 Task: Find connections with filter location Chimichagua with filter topic #workwith filter profile language French with filter current company Royal Cyber Inc. with filter school Raj Kumar Goel Institute of Technology, Ghaziabad with filter industry Investment Banking with filter service category Training with filter keywords title Columnist
Action: Mouse moved to (519, 73)
Screenshot: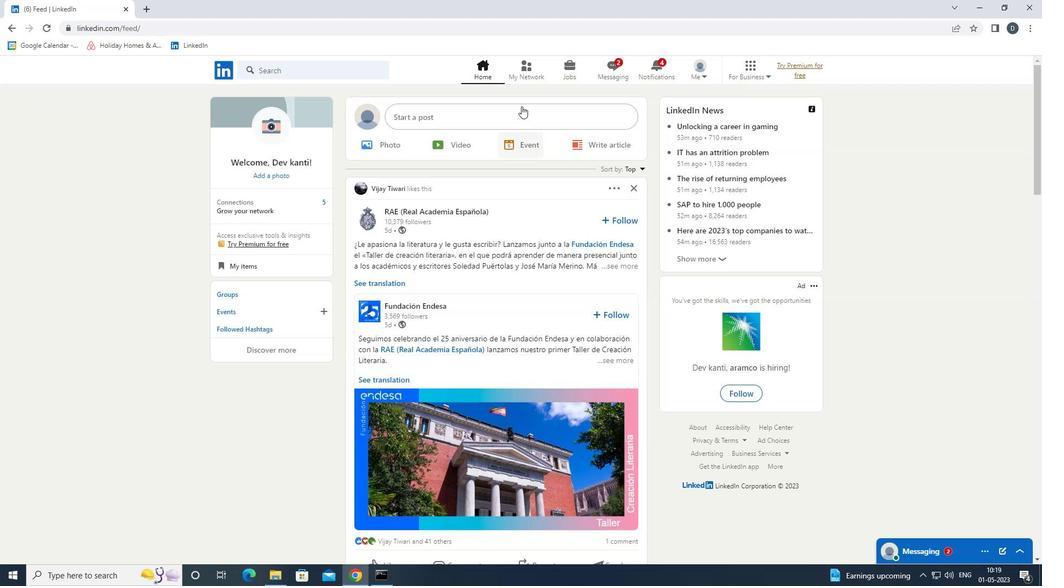 
Action: Mouse pressed left at (519, 73)
Screenshot: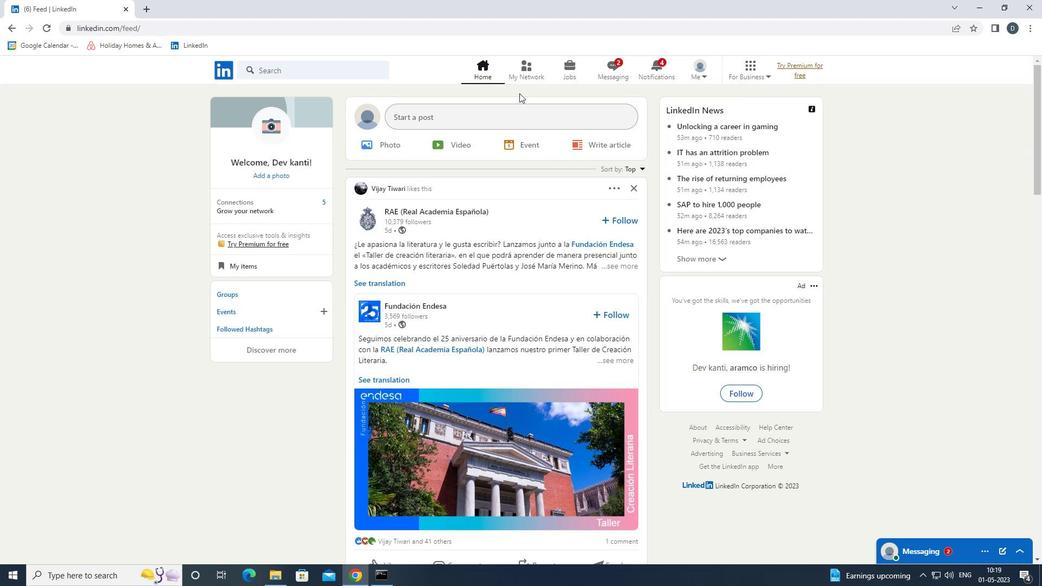 
Action: Mouse moved to (357, 123)
Screenshot: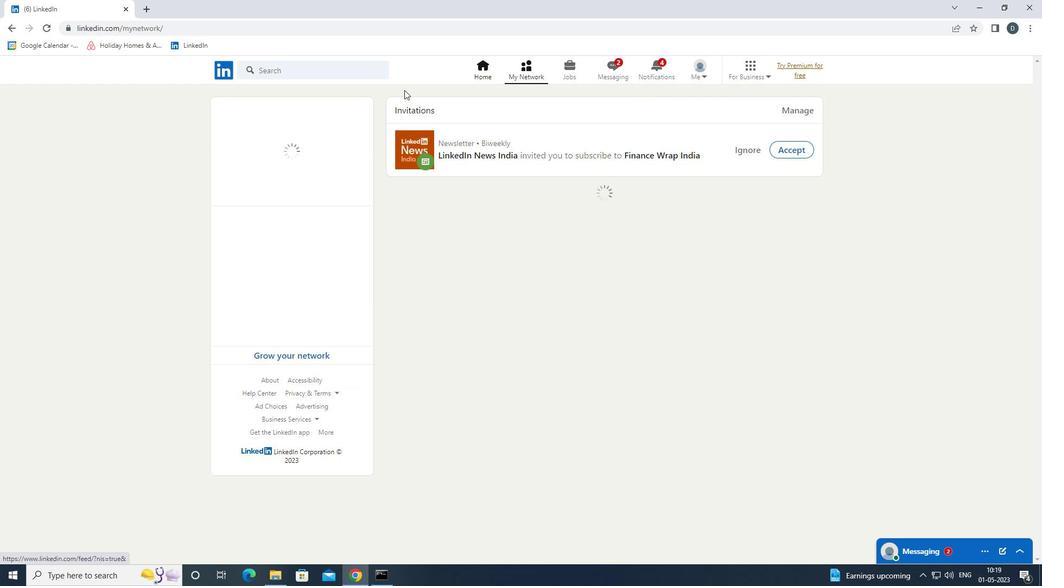
Action: Mouse pressed left at (357, 123)
Screenshot: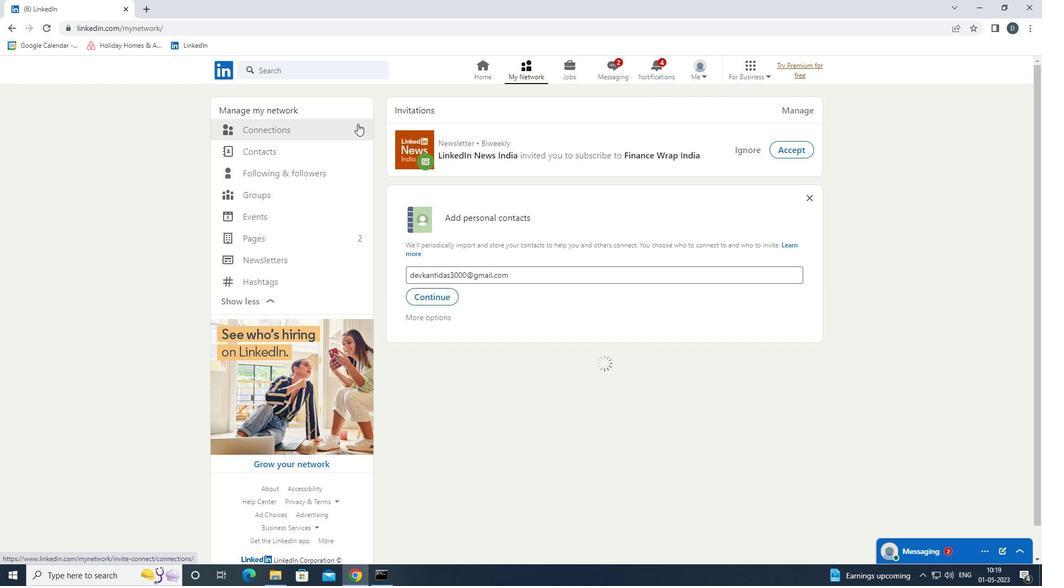 
Action: Mouse moved to (624, 129)
Screenshot: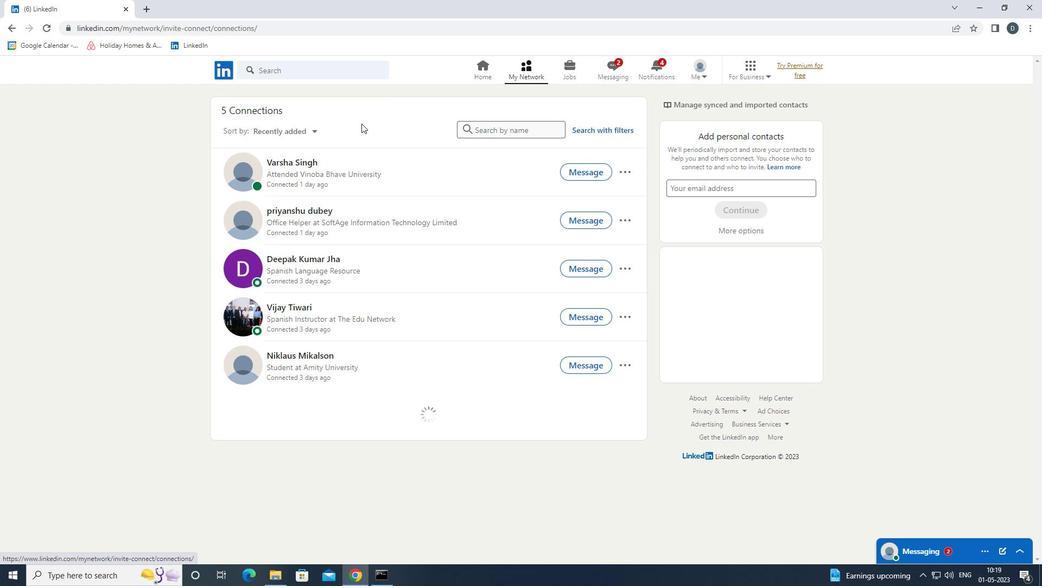 
Action: Mouse pressed left at (624, 129)
Screenshot: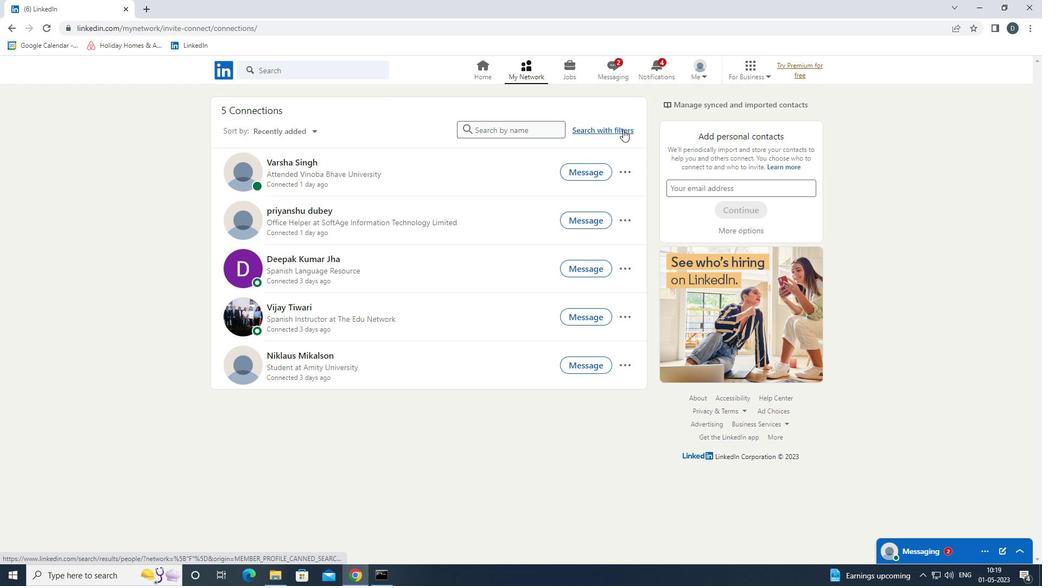 
Action: Mouse moved to (565, 102)
Screenshot: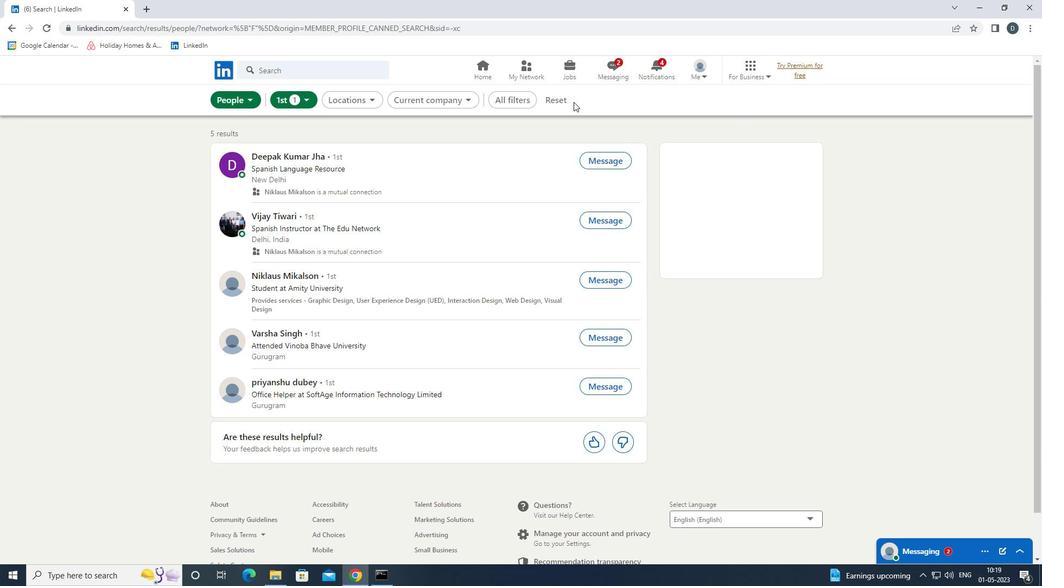 
Action: Mouse pressed left at (565, 102)
Screenshot: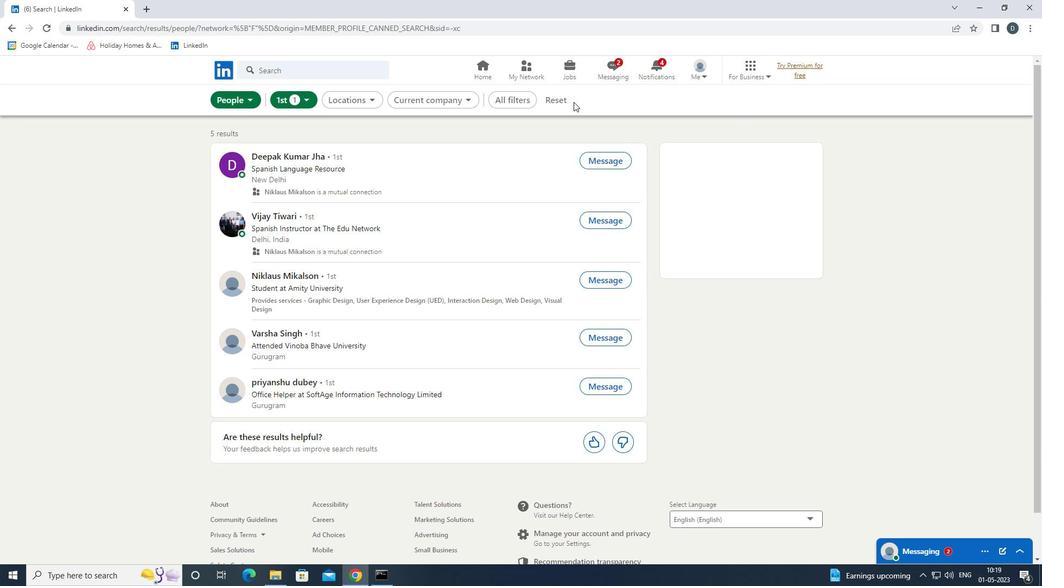 
Action: Mouse moved to (535, 96)
Screenshot: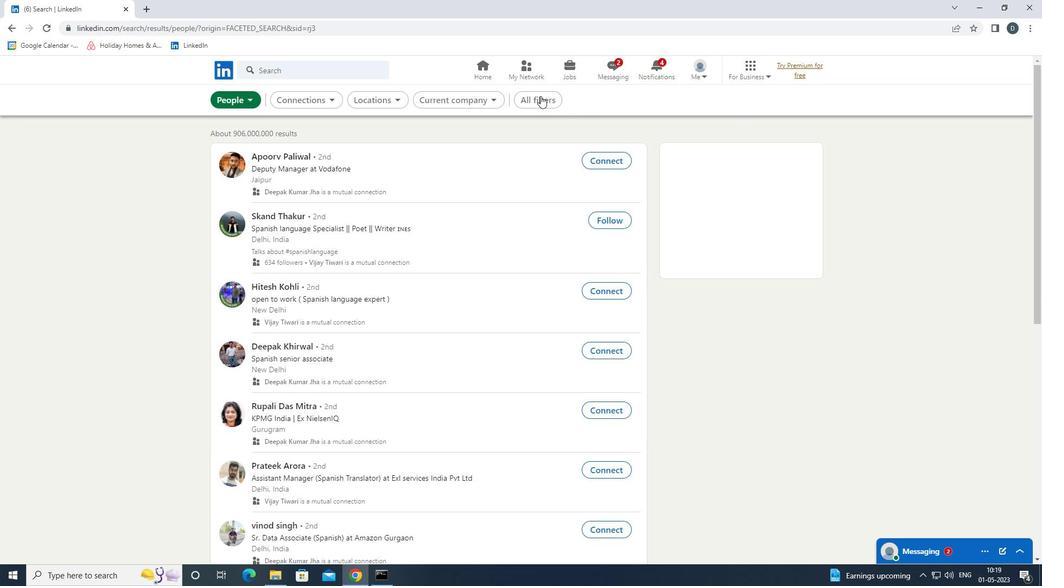 
Action: Mouse pressed left at (535, 96)
Screenshot: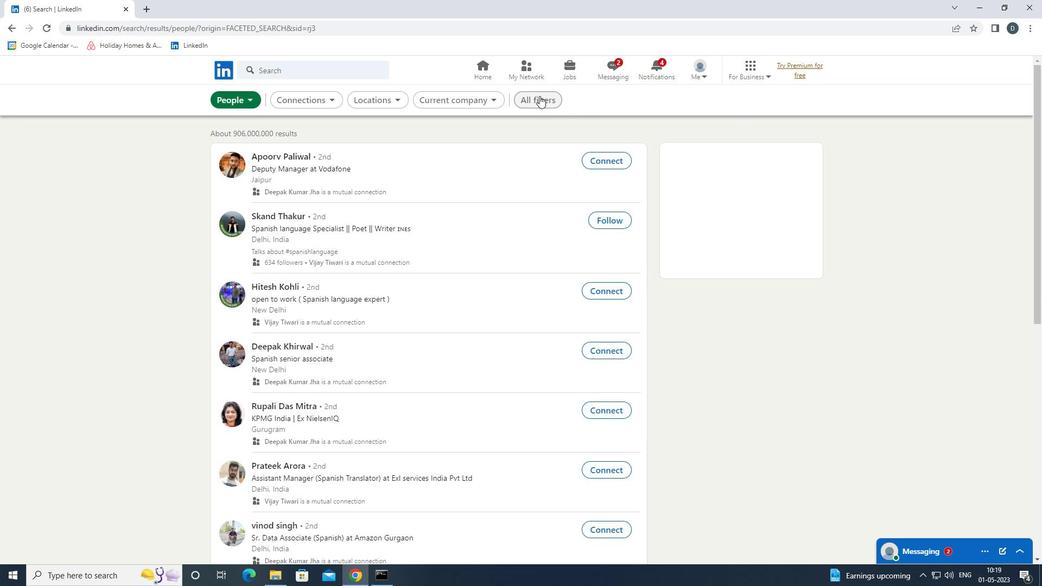 
Action: Mouse moved to (909, 293)
Screenshot: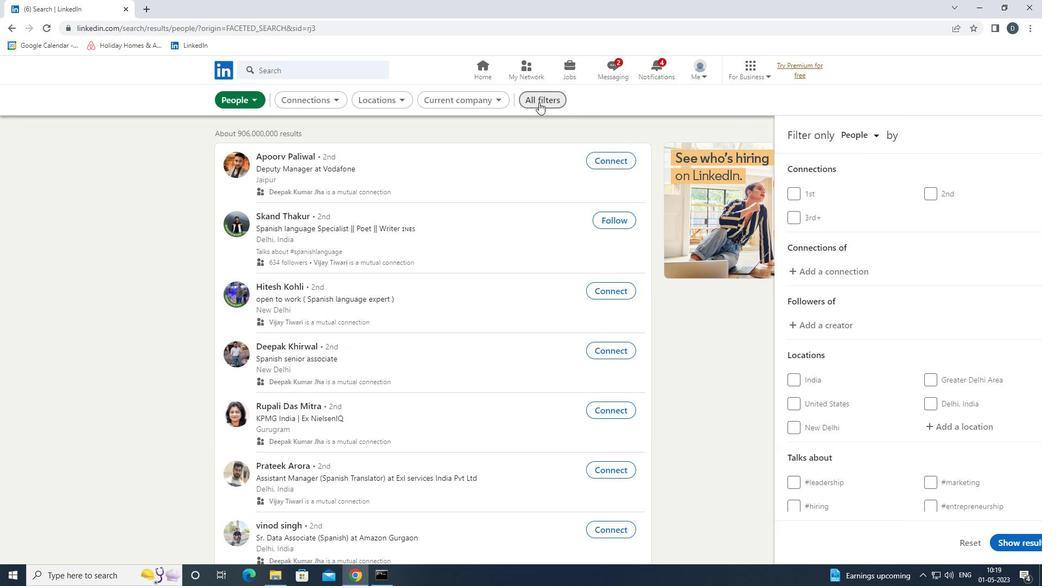 
Action: Mouse scrolled (909, 292) with delta (0, 0)
Screenshot: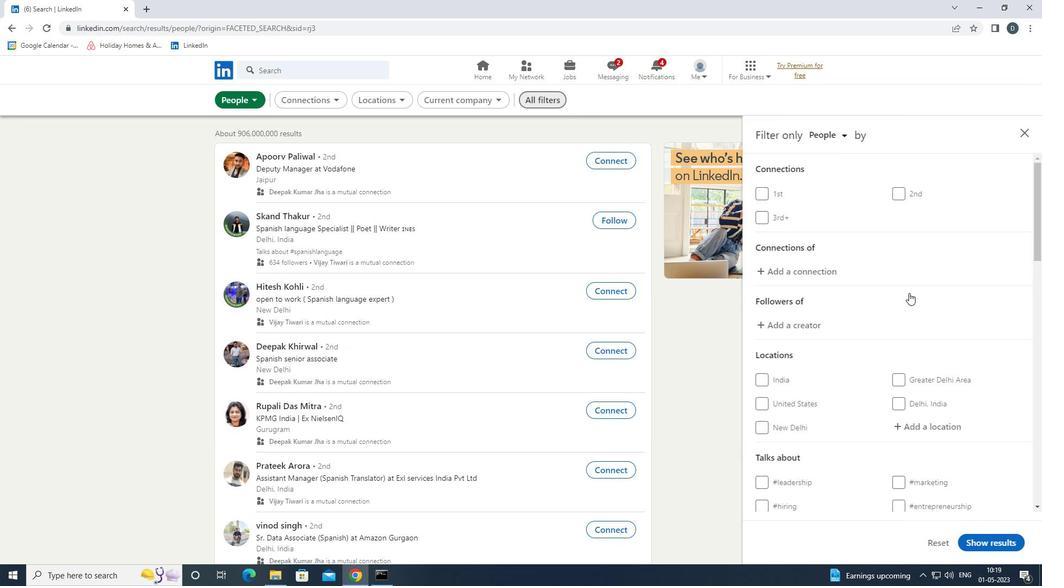 
Action: Mouse scrolled (909, 292) with delta (0, 0)
Screenshot: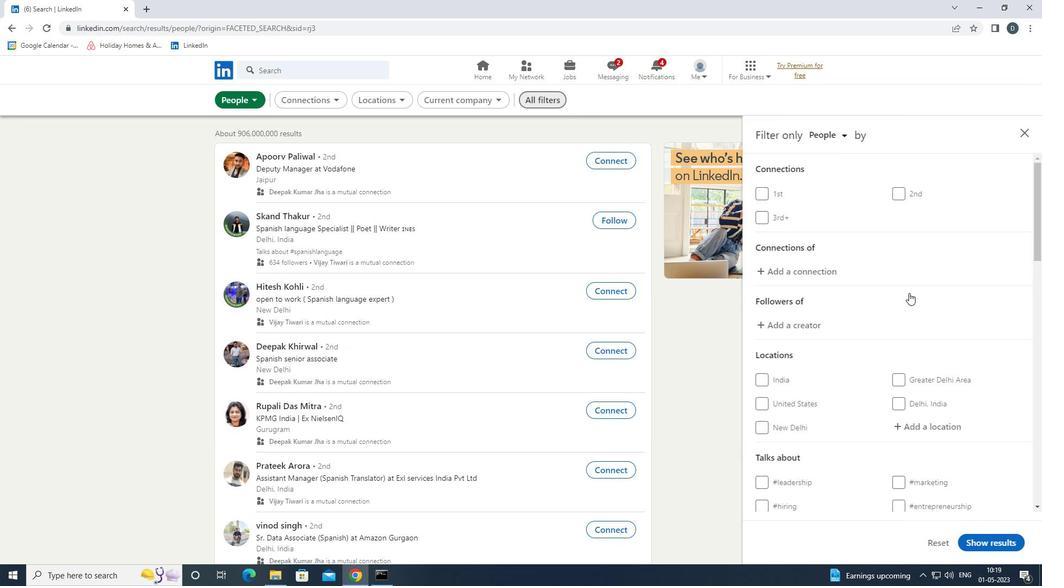 
Action: Mouse scrolled (909, 292) with delta (0, 0)
Screenshot: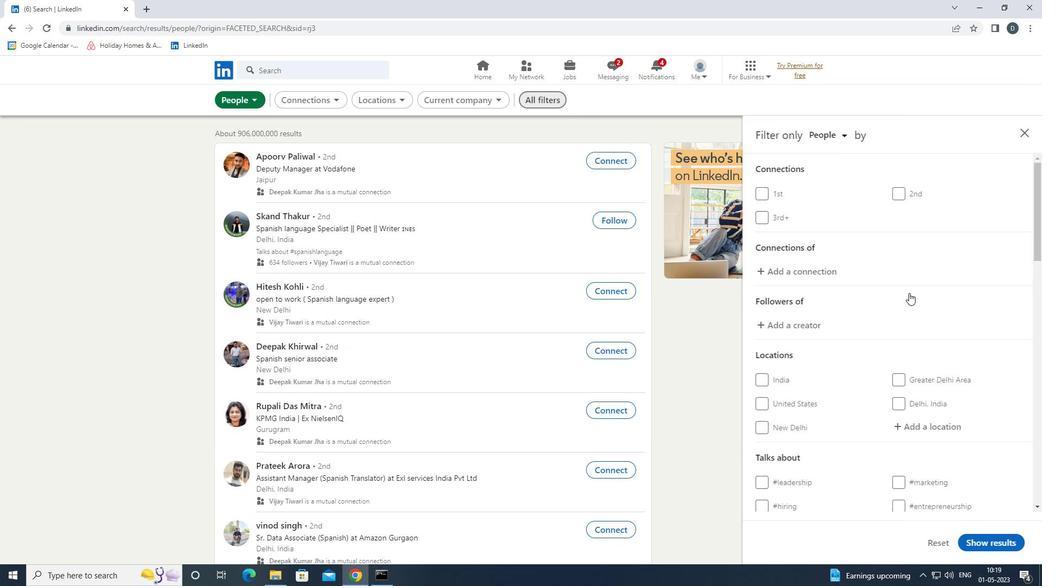 
Action: Mouse moved to (923, 267)
Screenshot: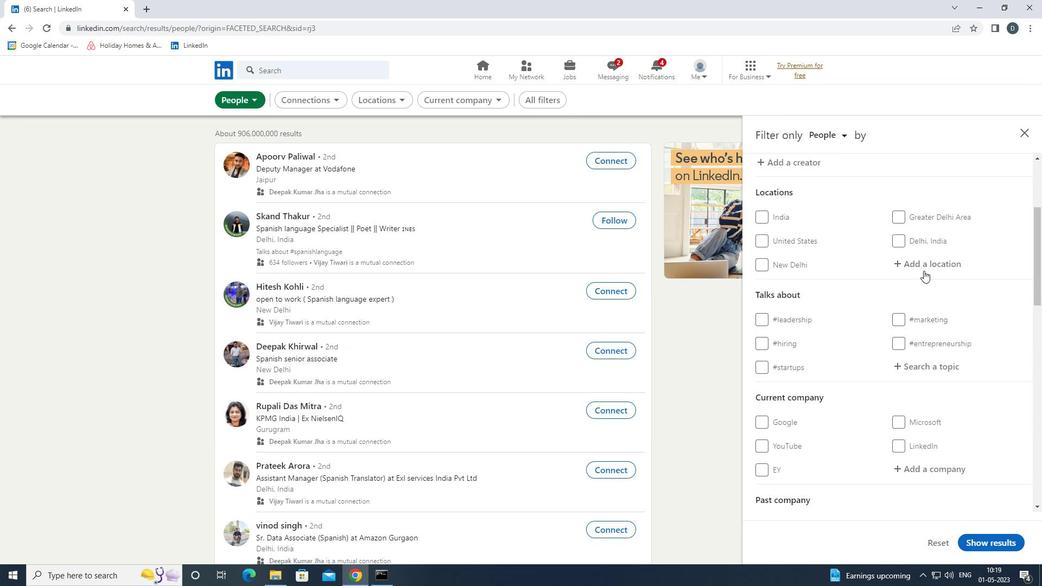 
Action: Mouse pressed left at (923, 267)
Screenshot: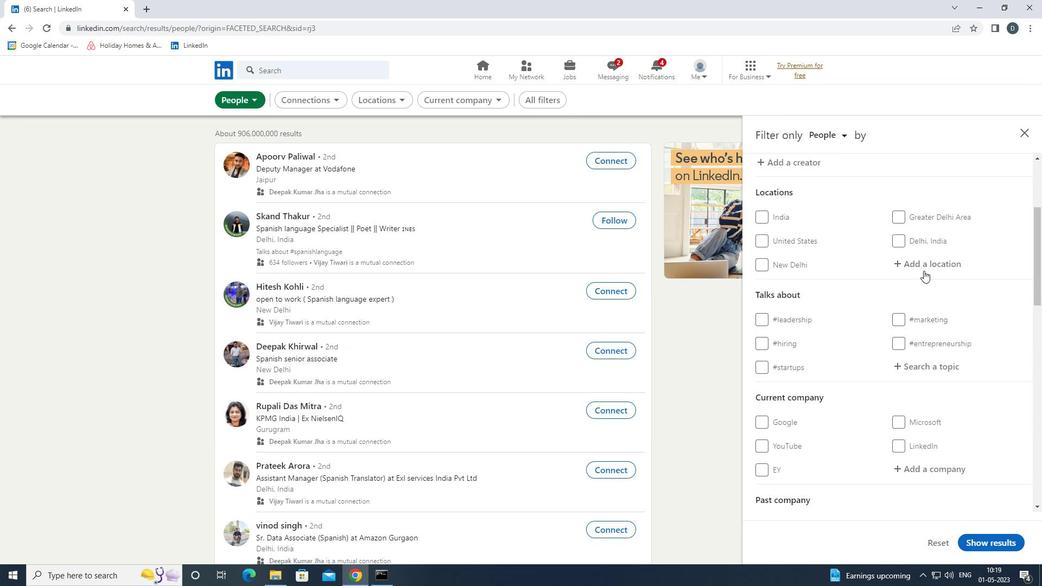 
Action: Key pressed <Key.shift>CHIMICHAG<Key.down><Key.enter>
Screenshot: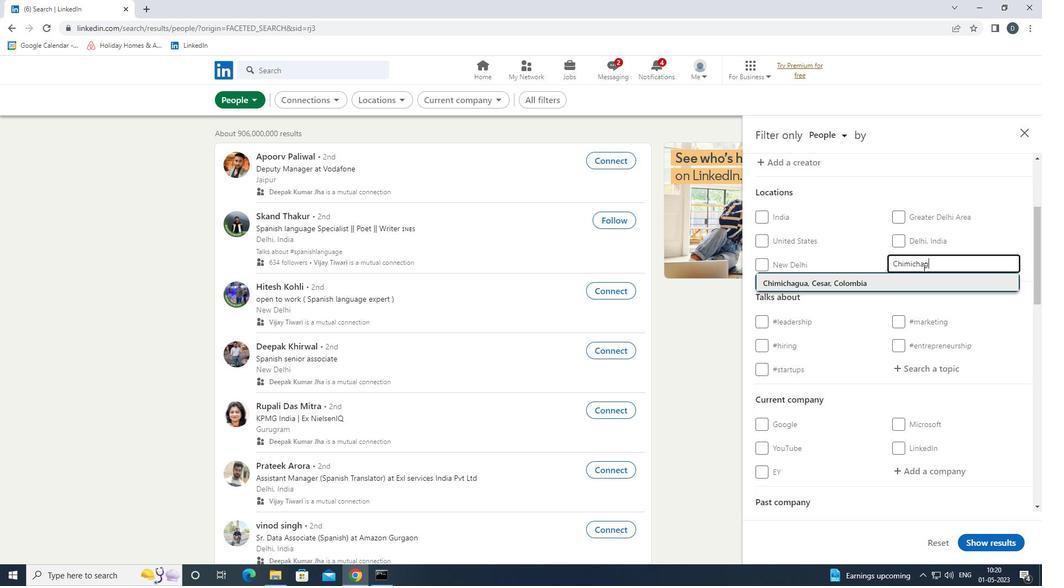 
Action: Mouse moved to (928, 271)
Screenshot: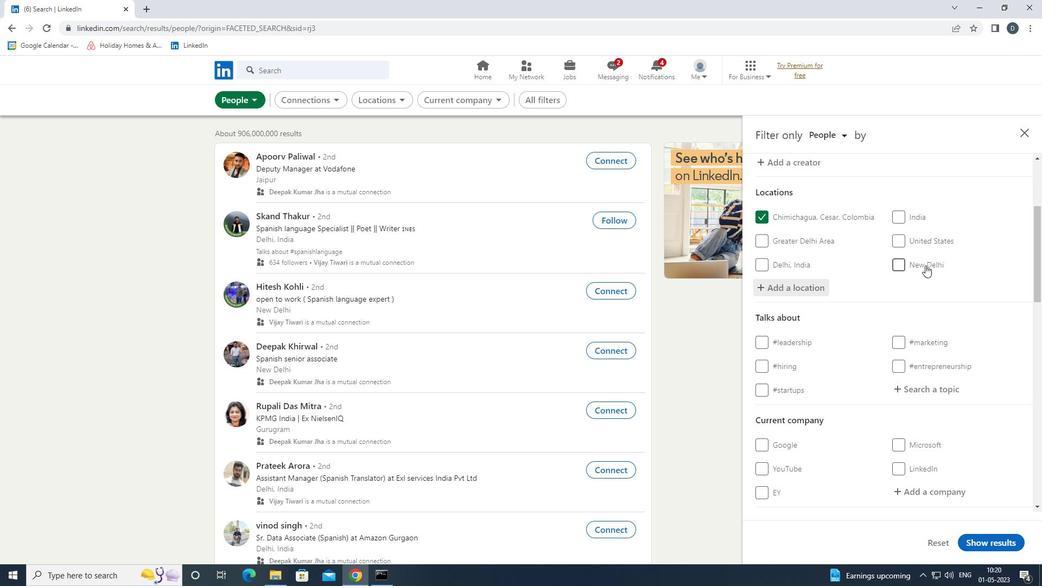 
Action: Mouse scrolled (928, 270) with delta (0, 0)
Screenshot: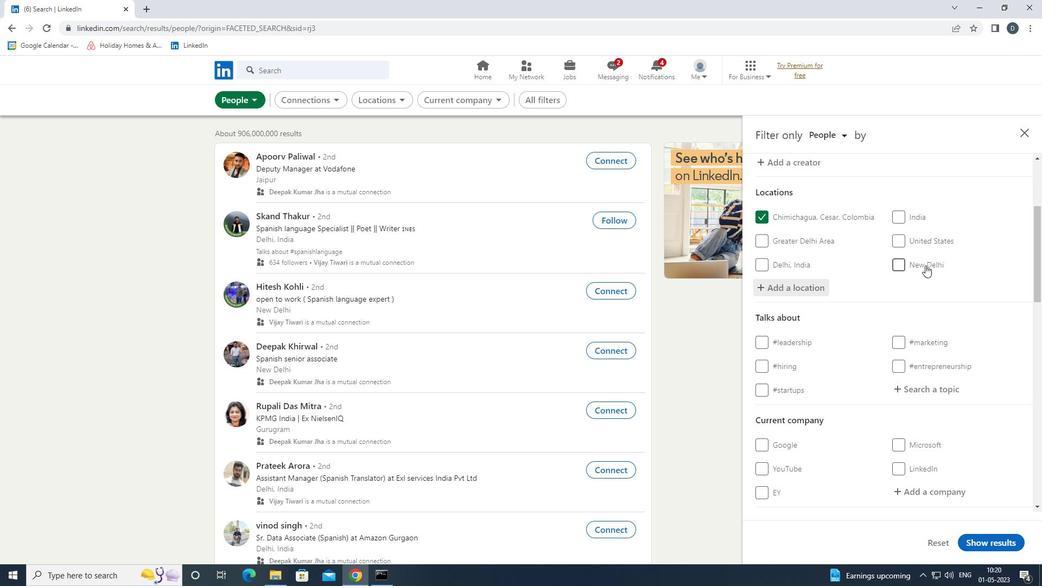 
Action: Mouse moved to (929, 271)
Screenshot: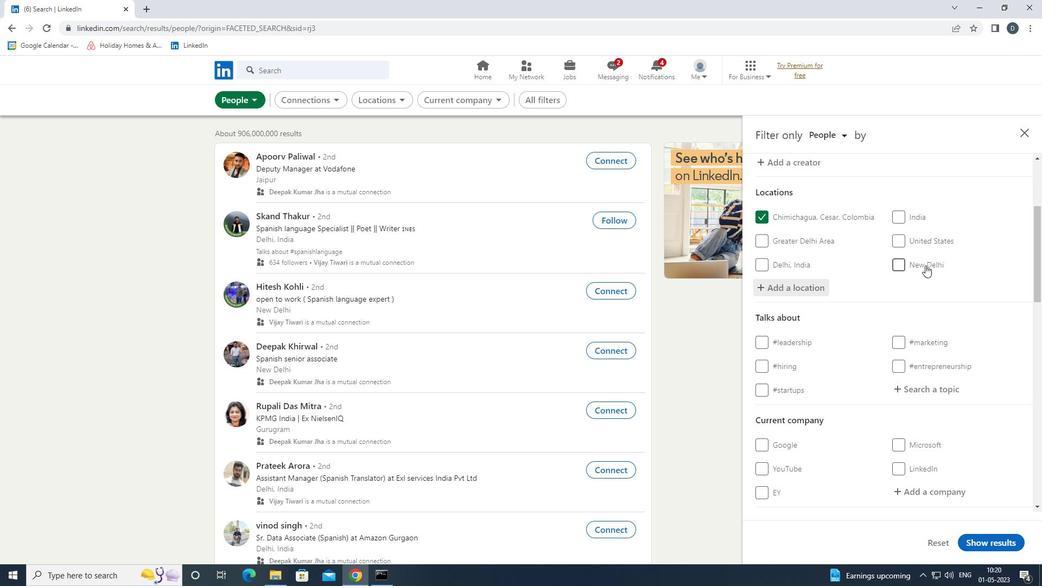 
Action: Mouse scrolled (929, 271) with delta (0, 0)
Screenshot: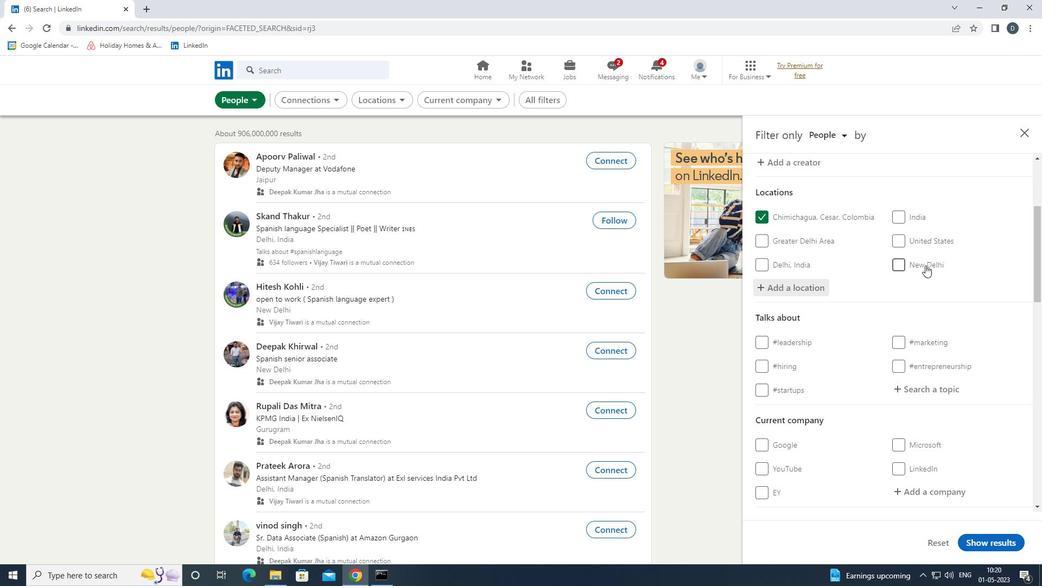 
Action: Mouse moved to (934, 288)
Screenshot: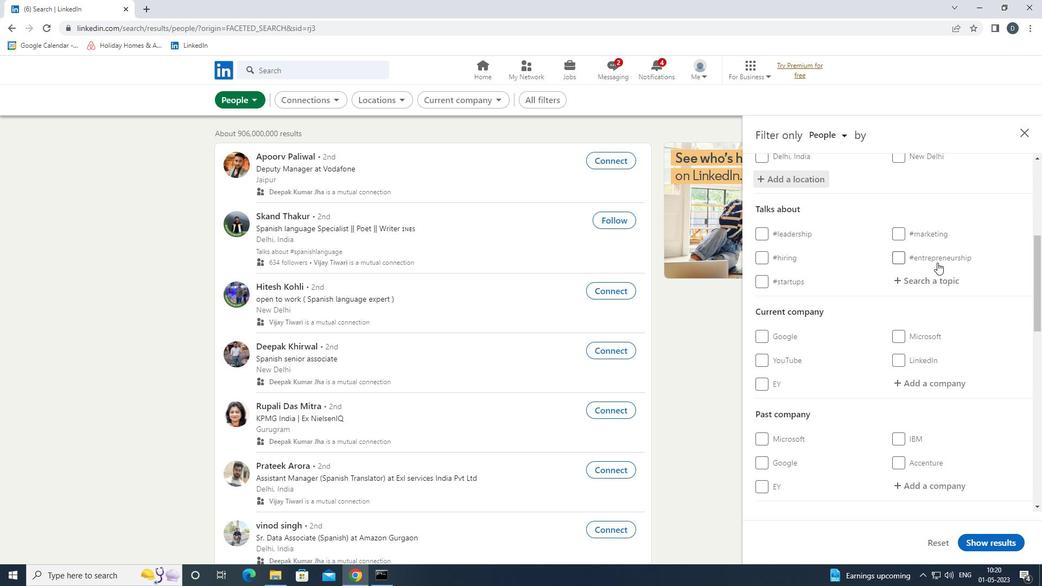 
Action: Mouse pressed left at (934, 288)
Screenshot: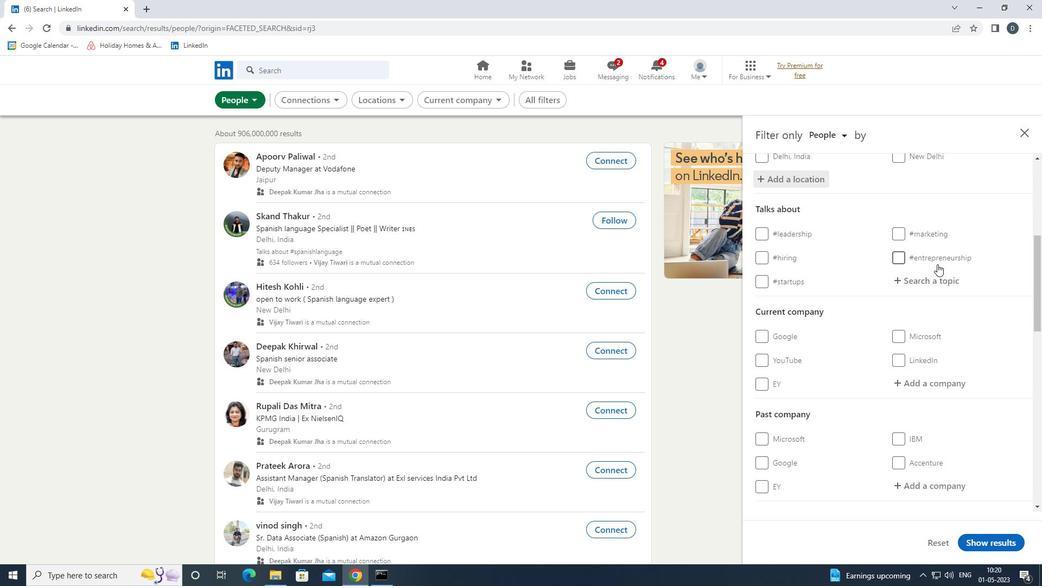 
Action: Mouse moved to (928, 288)
Screenshot: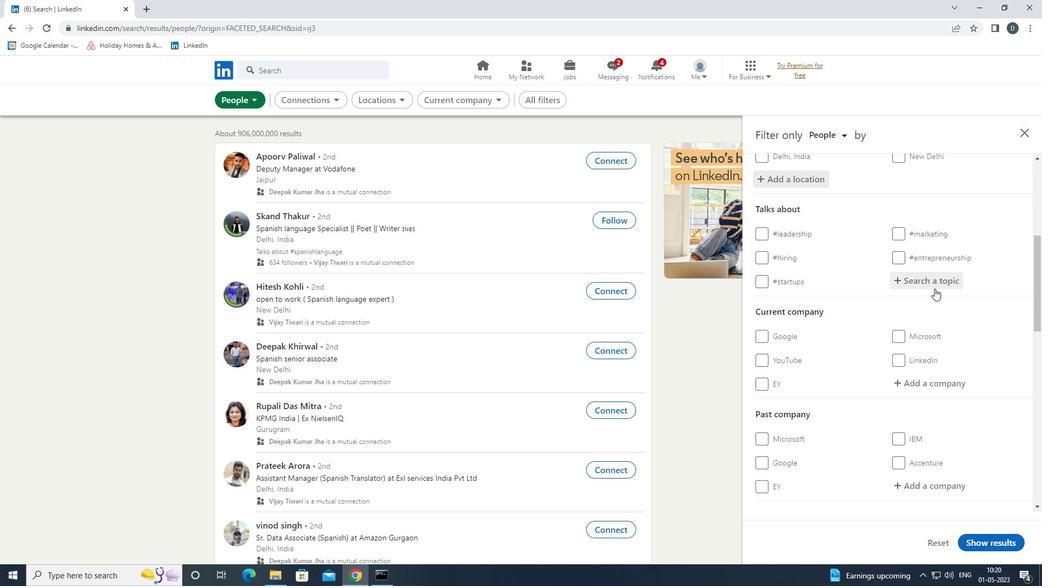 
Action: Key pressed <Key.shift><Key.shift><Key.shift>#WORK
Screenshot: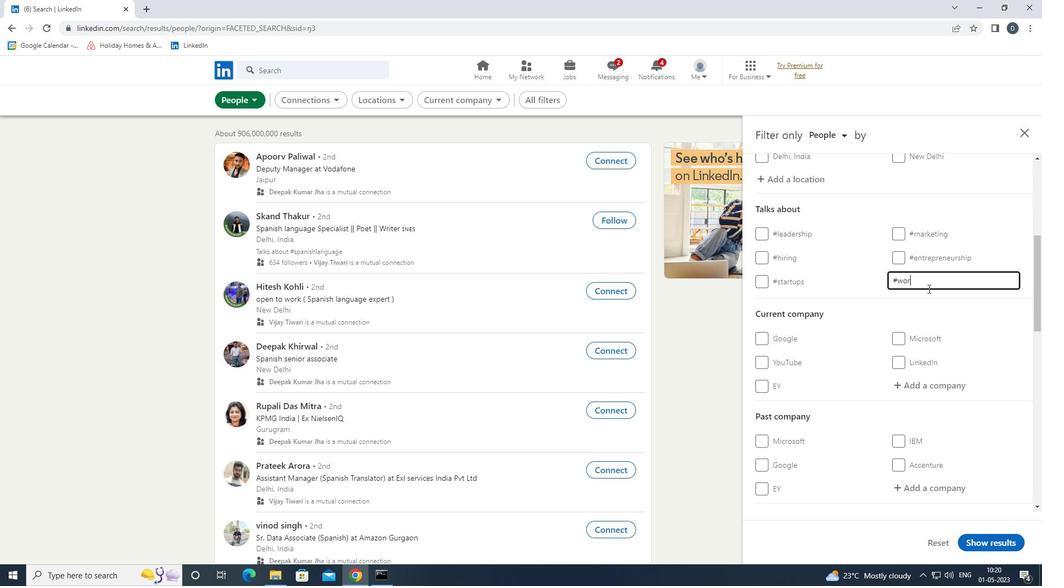 
Action: Mouse moved to (942, 273)
Screenshot: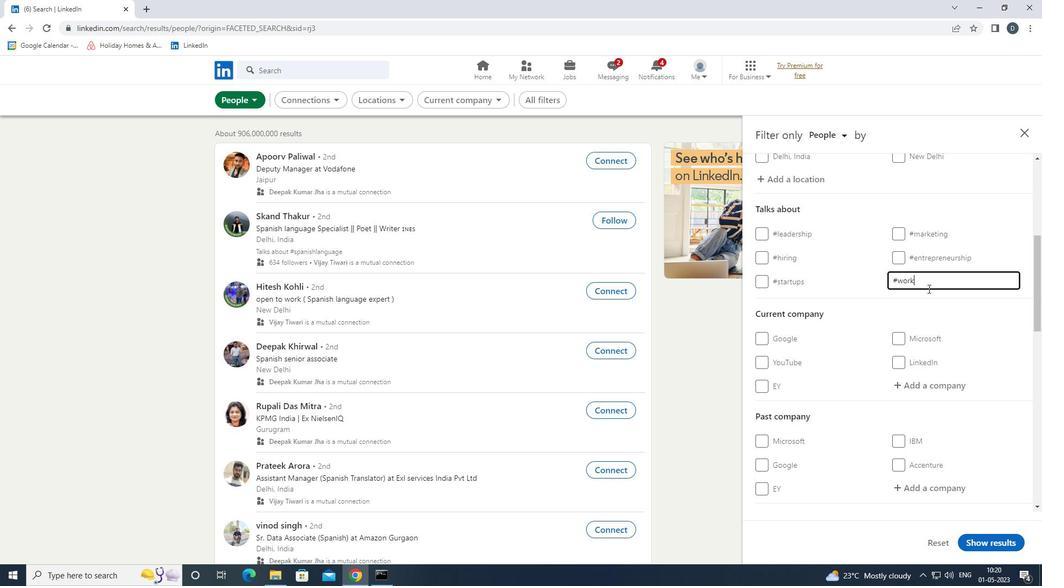 
Action: Mouse scrolled (942, 273) with delta (0, 0)
Screenshot: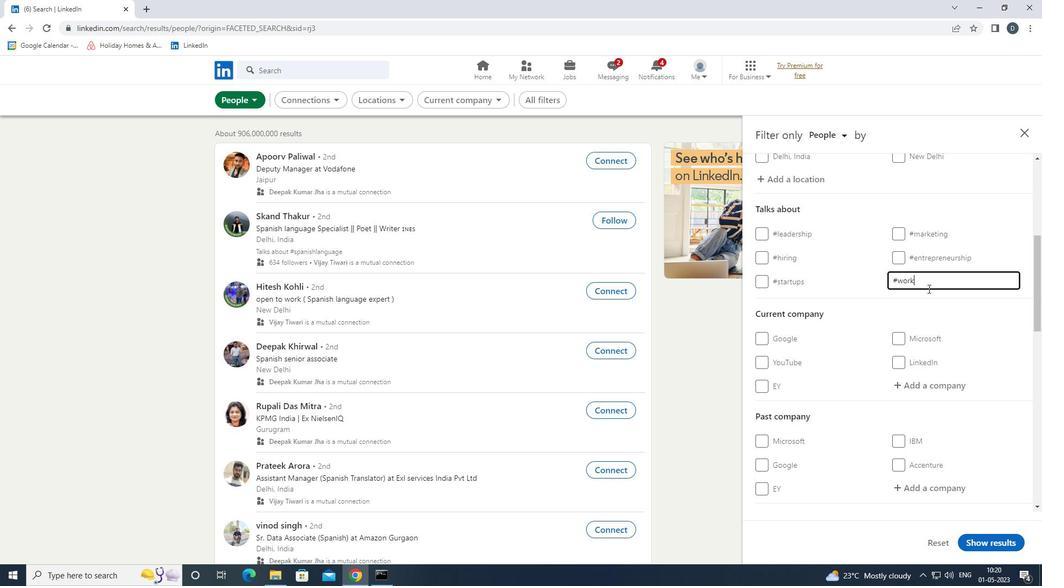 
Action: Mouse moved to (943, 273)
Screenshot: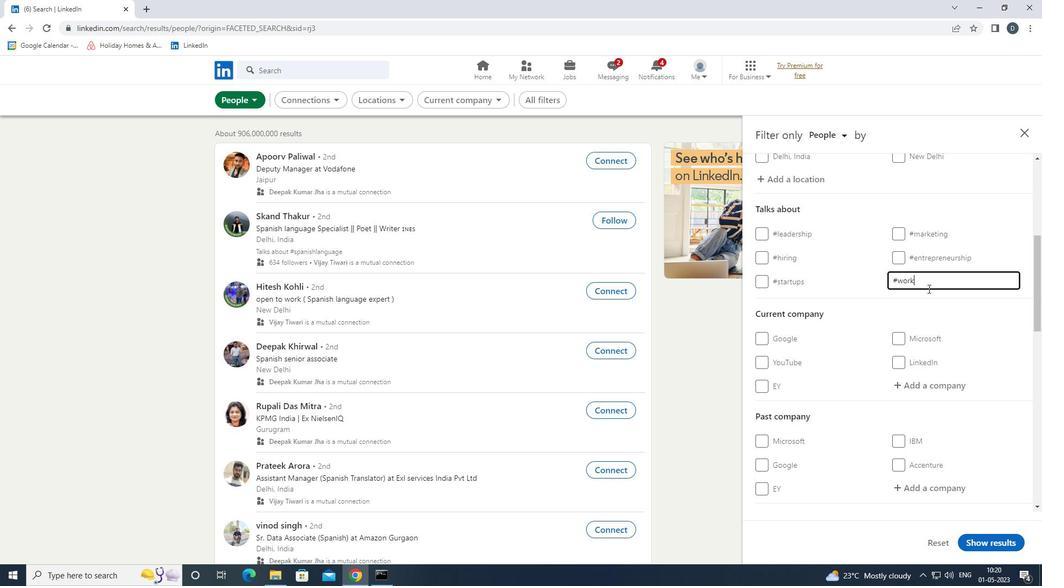 
Action: Mouse scrolled (943, 273) with delta (0, 0)
Screenshot: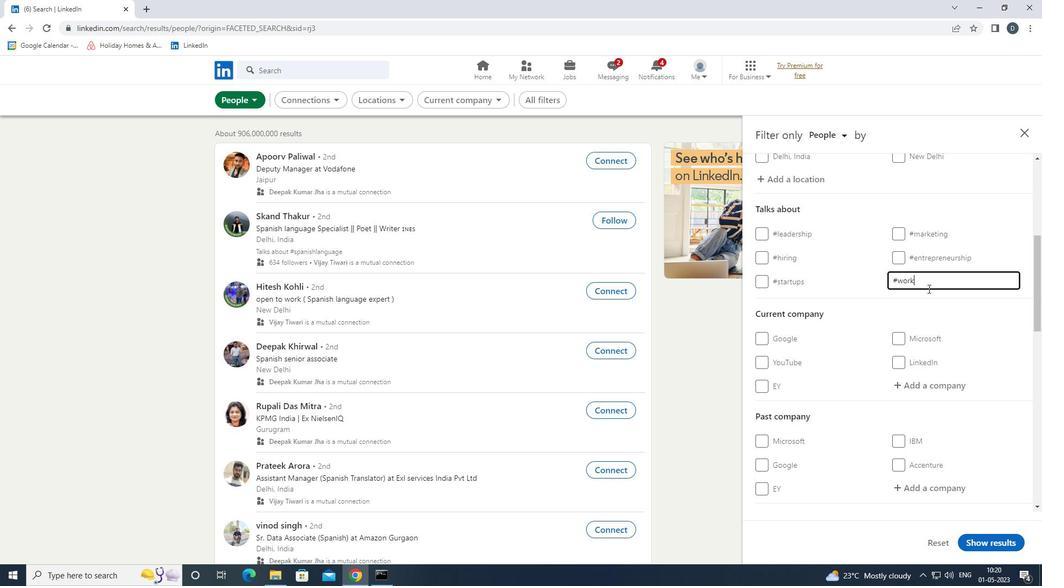 
Action: Mouse scrolled (943, 273) with delta (0, 0)
Screenshot: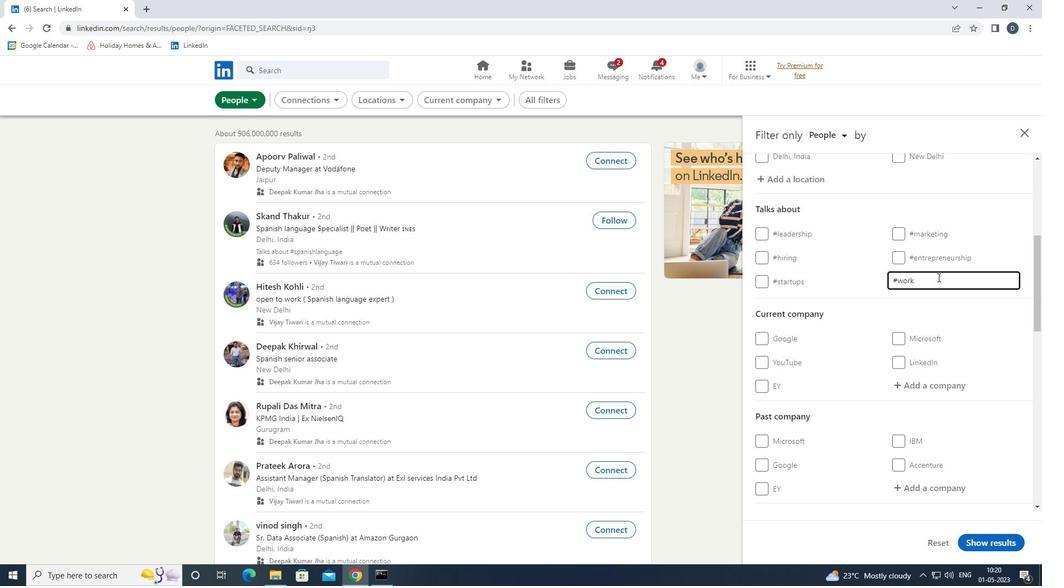
Action: Mouse scrolled (943, 273) with delta (0, 0)
Screenshot: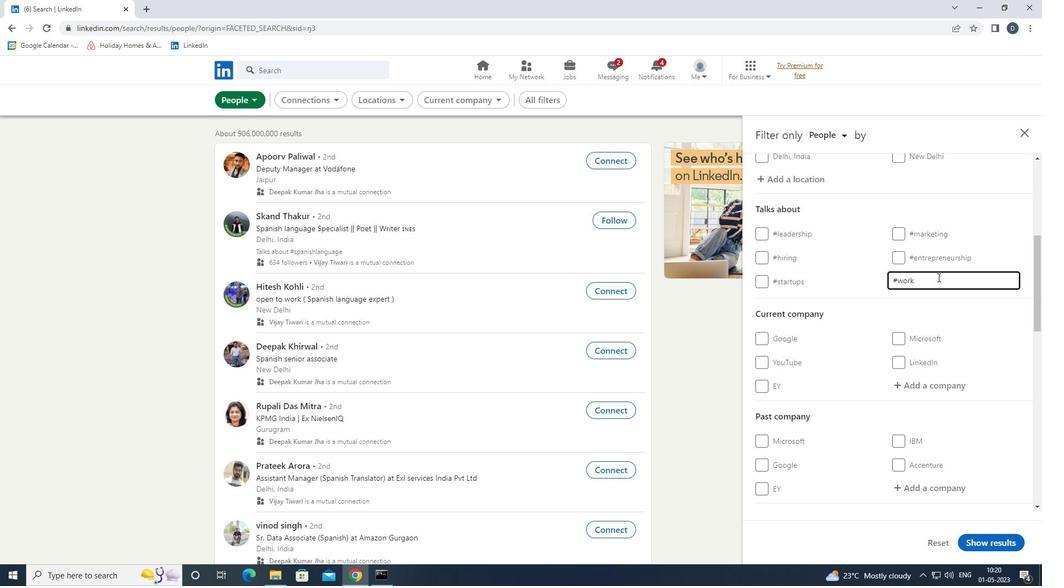 
Action: Mouse scrolled (943, 273) with delta (0, 0)
Screenshot: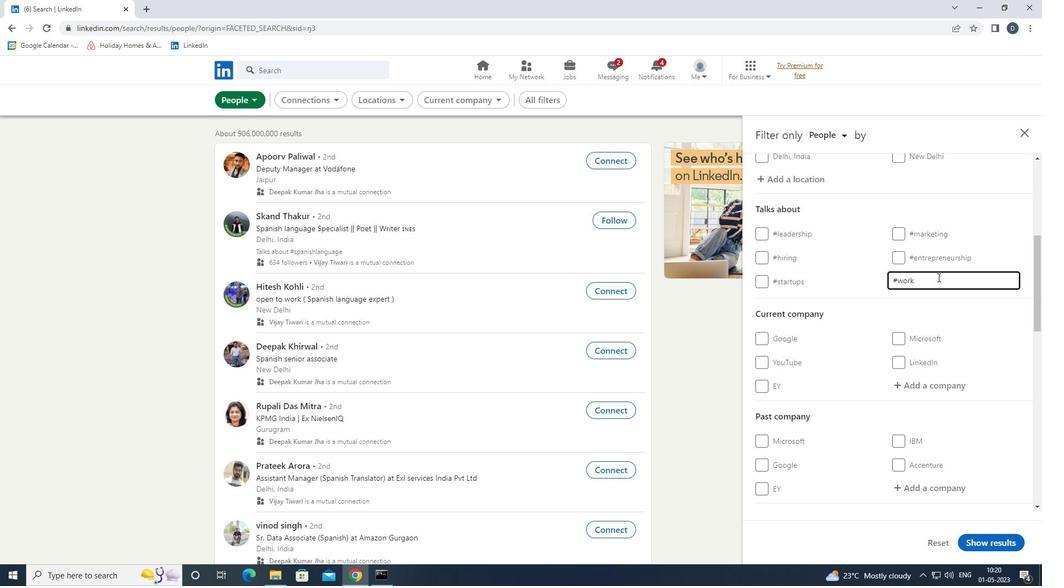 
Action: Mouse scrolled (943, 273) with delta (0, 0)
Screenshot: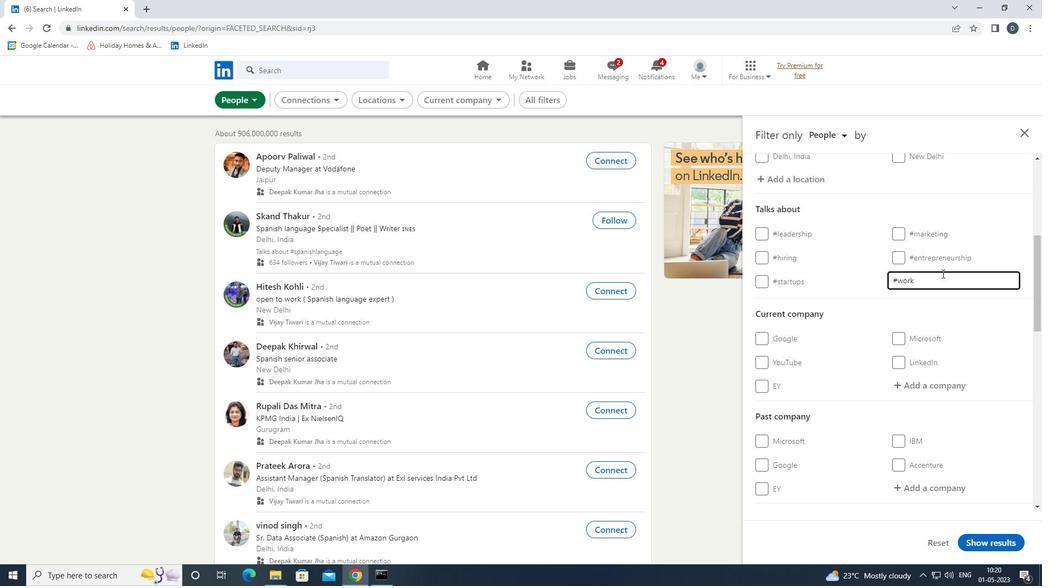 
Action: Mouse moved to (908, 302)
Screenshot: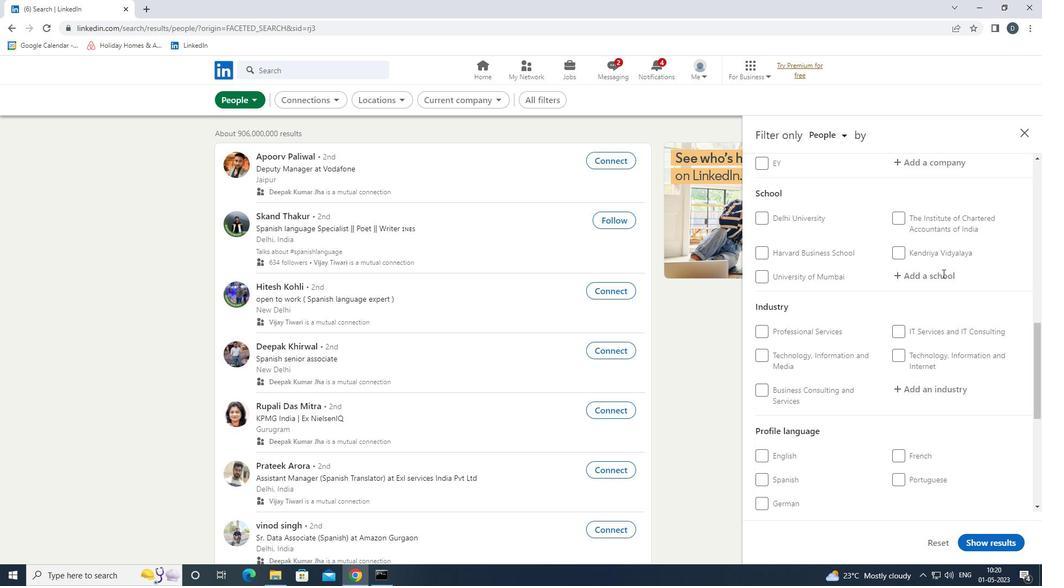 
Action: Mouse scrolled (908, 302) with delta (0, 0)
Screenshot: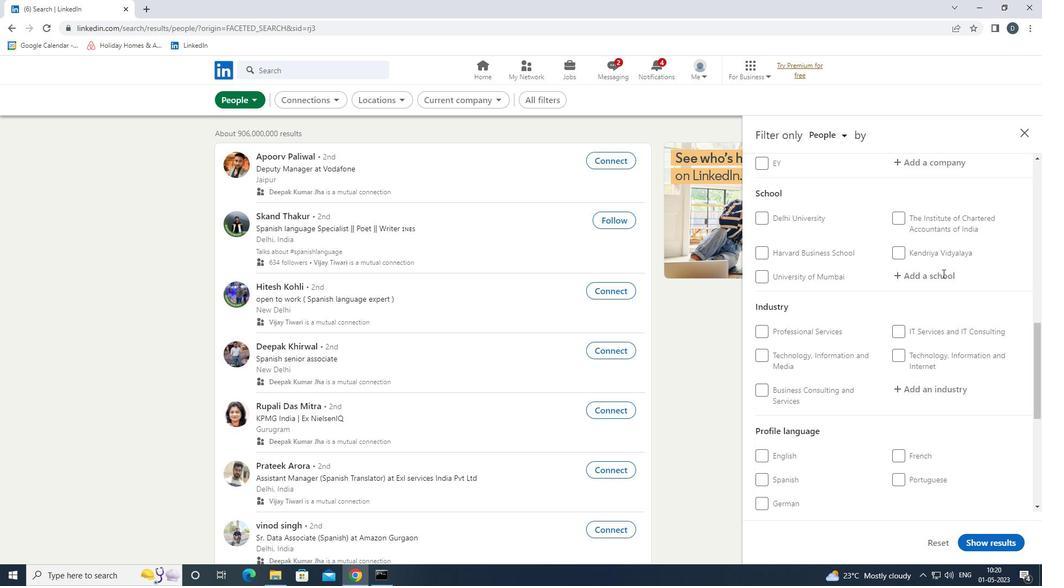 
Action: Mouse moved to (899, 400)
Screenshot: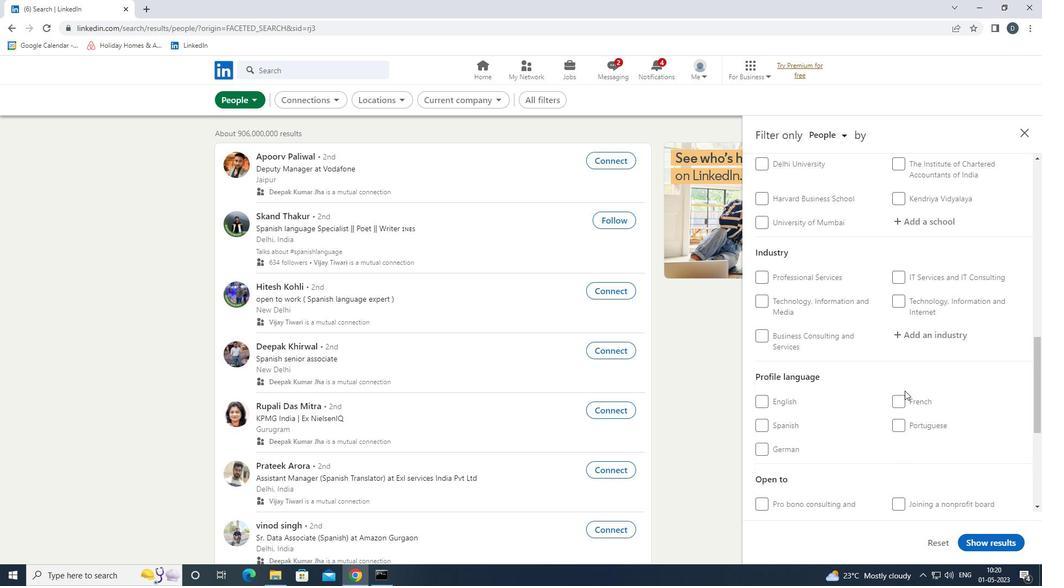 
Action: Mouse pressed left at (899, 400)
Screenshot: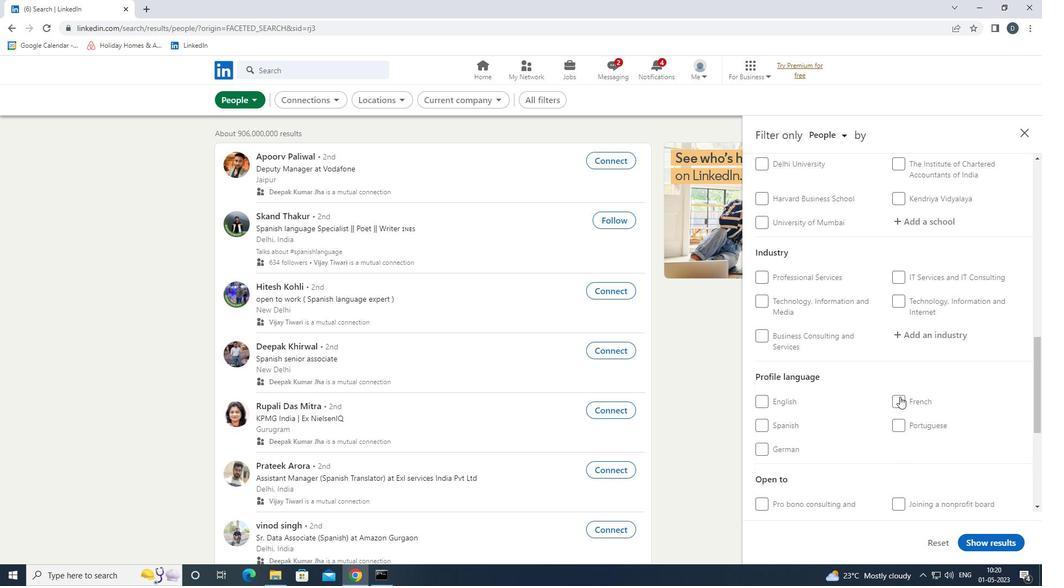 
Action: Mouse moved to (899, 399)
Screenshot: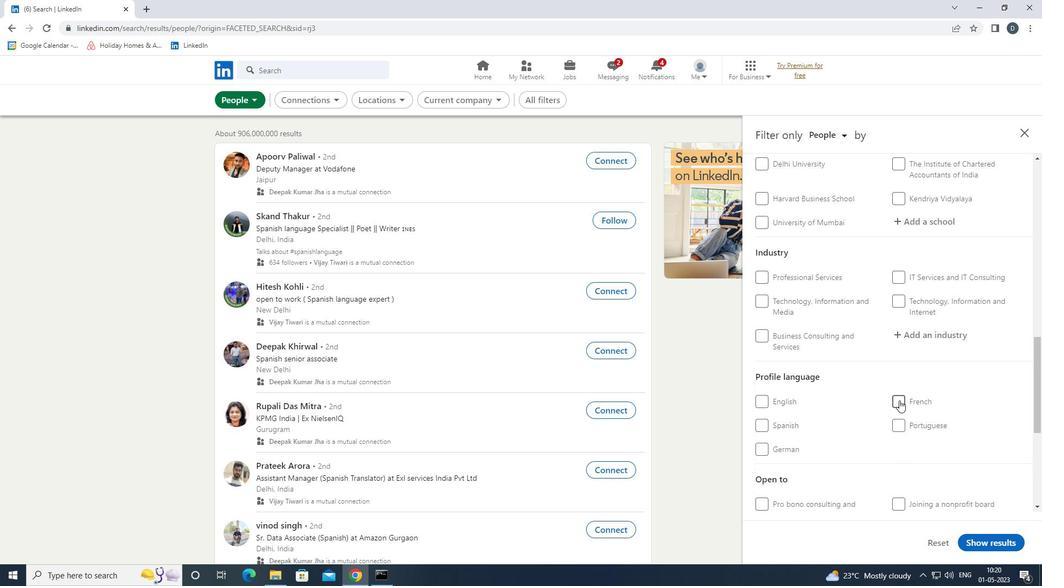 
Action: Mouse scrolled (899, 400) with delta (0, 0)
Screenshot: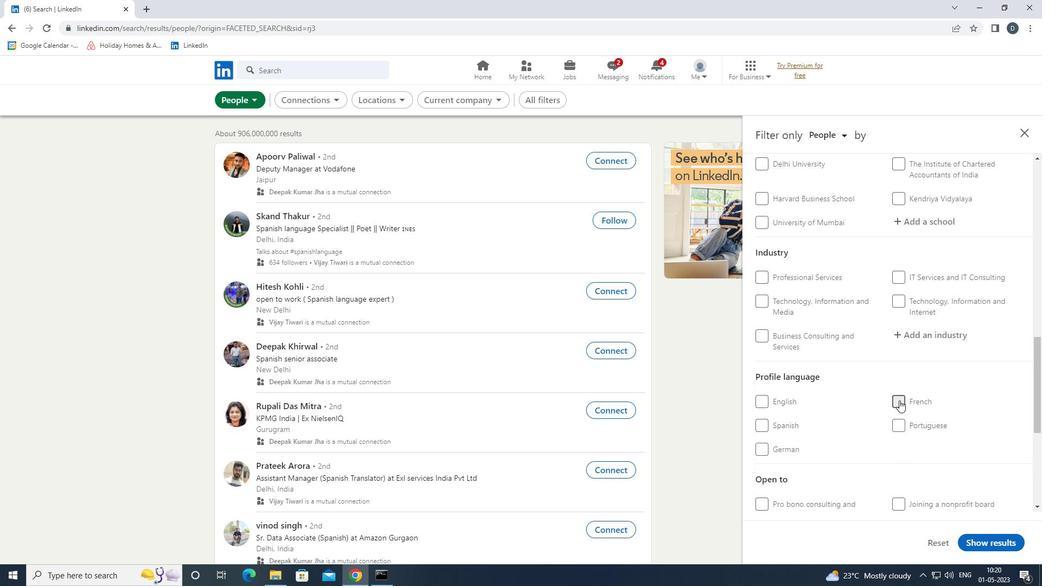 
Action: Mouse scrolled (899, 400) with delta (0, 0)
Screenshot: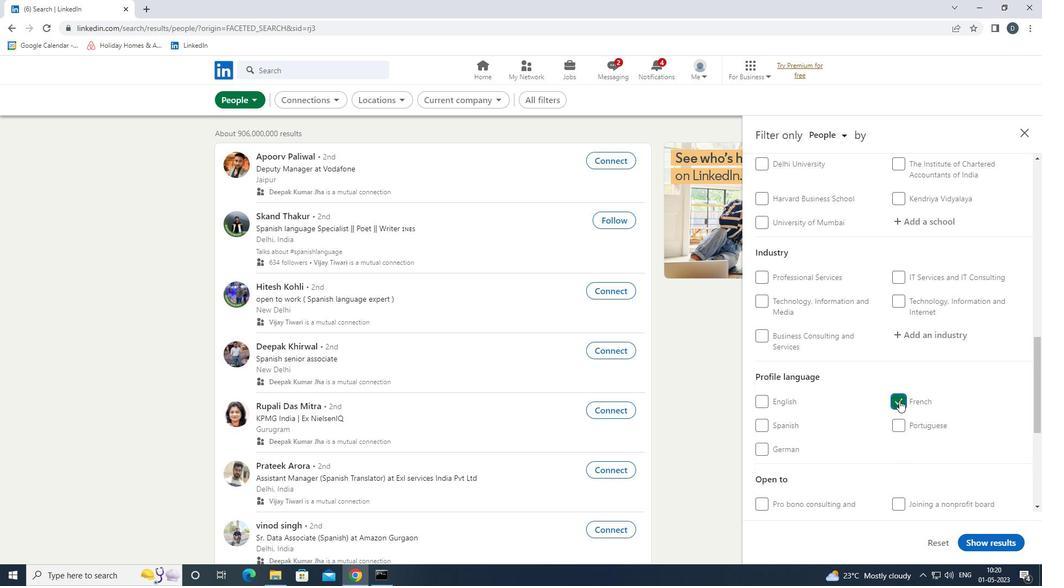 
Action: Mouse scrolled (899, 400) with delta (0, 0)
Screenshot: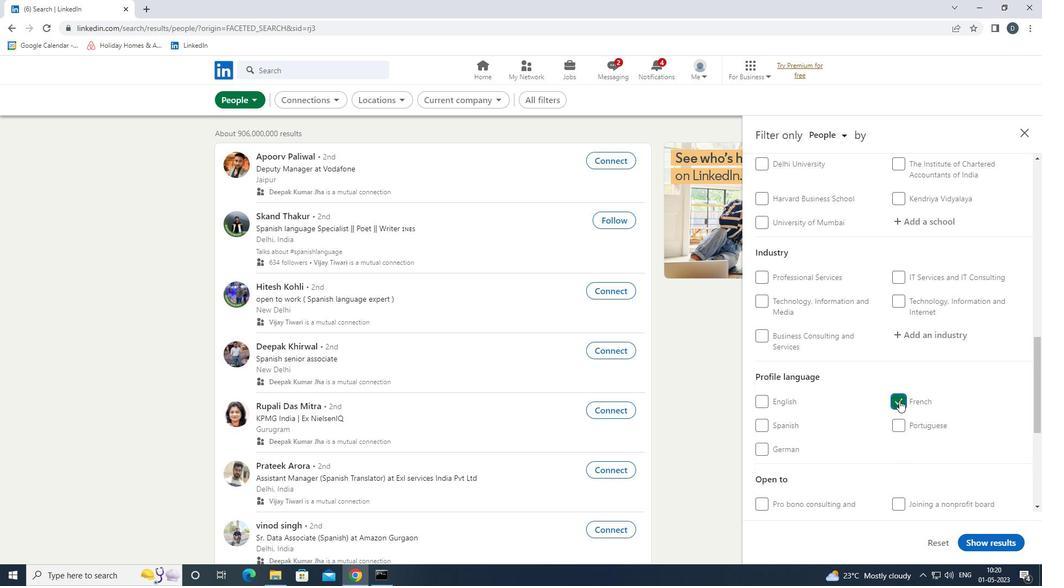 
Action: Mouse scrolled (899, 400) with delta (0, 0)
Screenshot: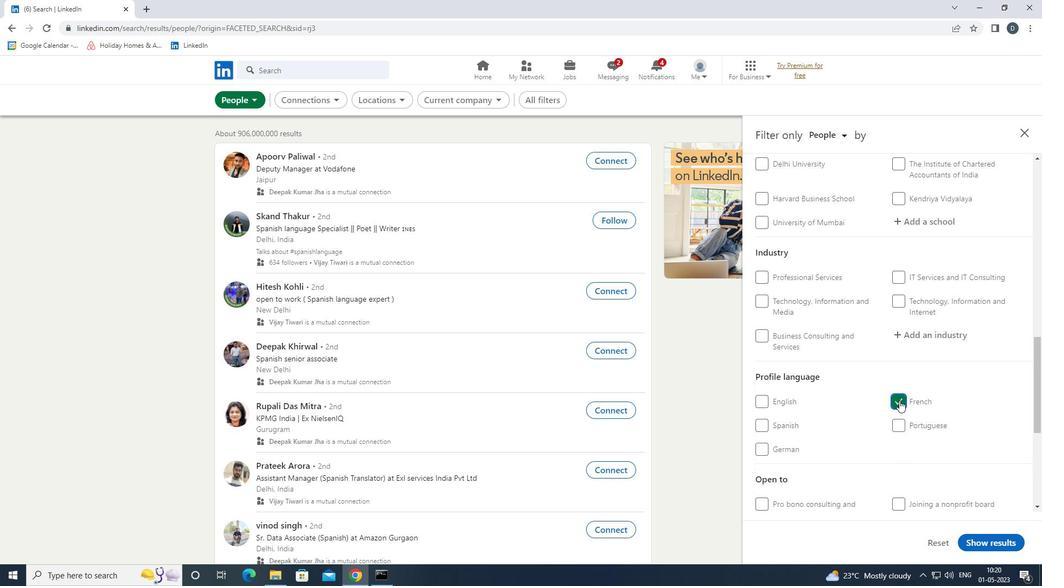 
Action: Mouse scrolled (899, 400) with delta (0, 0)
Screenshot: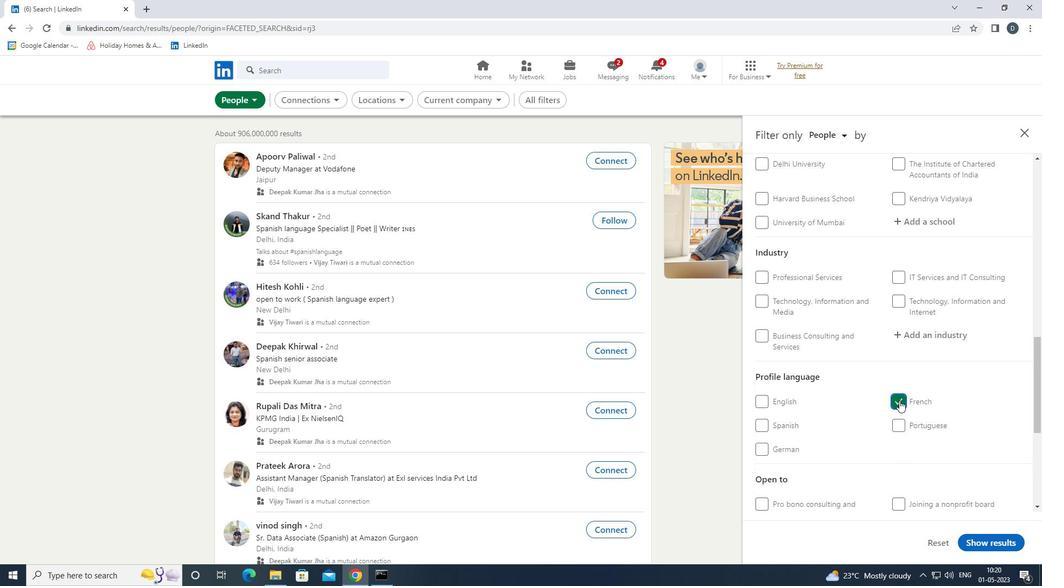 
Action: Mouse scrolled (899, 400) with delta (0, 0)
Screenshot: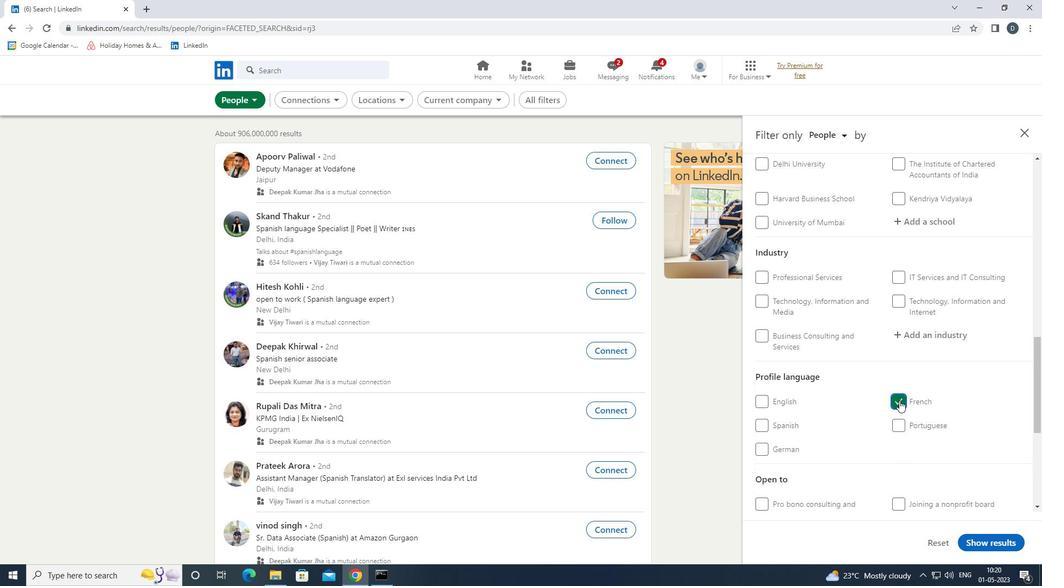 
Action: Mouse scrolled (899, 400) with delta (0, 0)
Screenshot: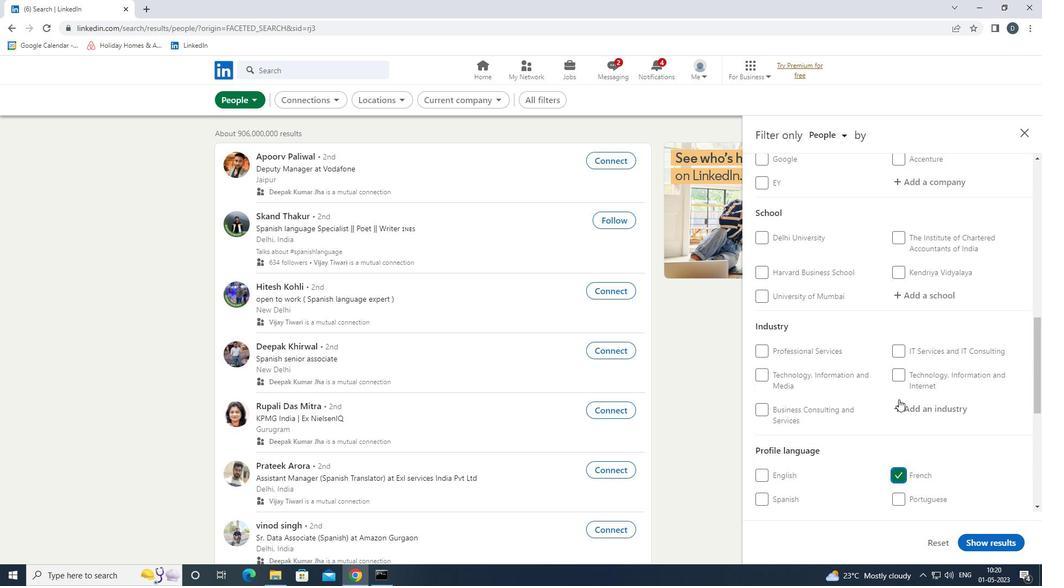 
Action: Mouse scrolled (899, 400) with delta (0, 0)
Screenshot: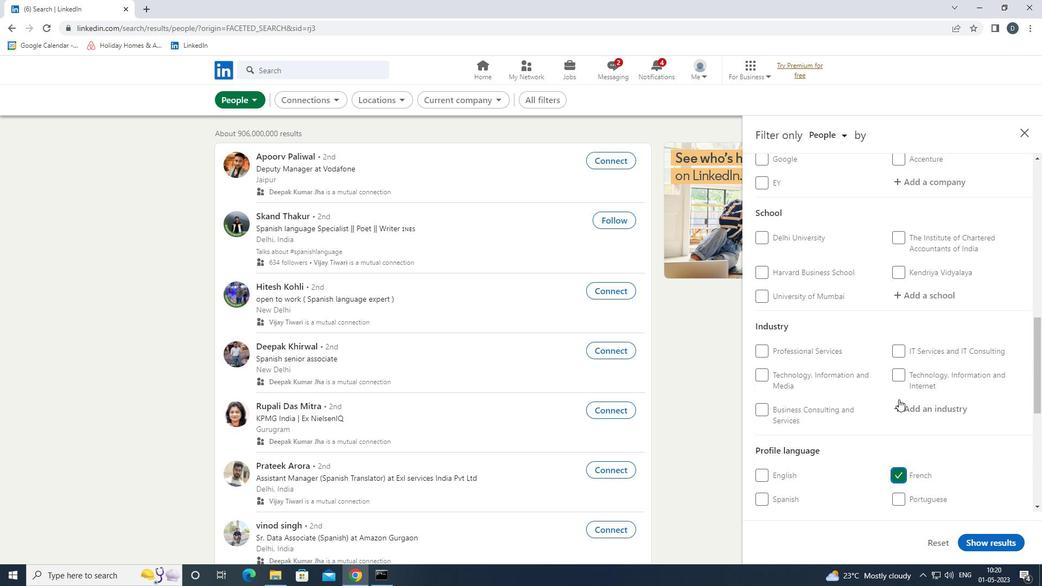 
Action: Mouse moved to (927, 438)
Screenshot: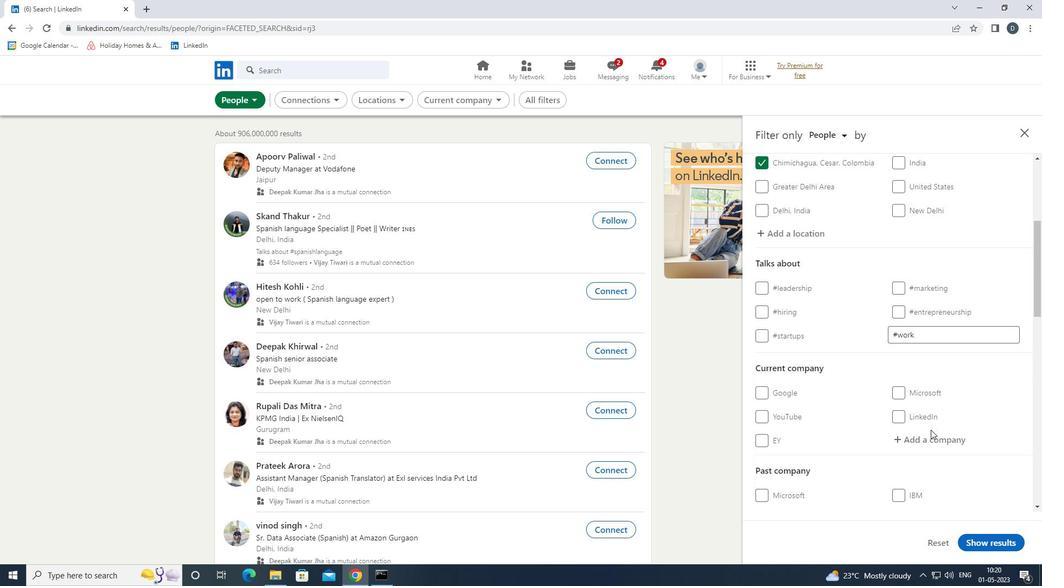 
Action: Mouse pressed left at (927, 438)
Screenshot: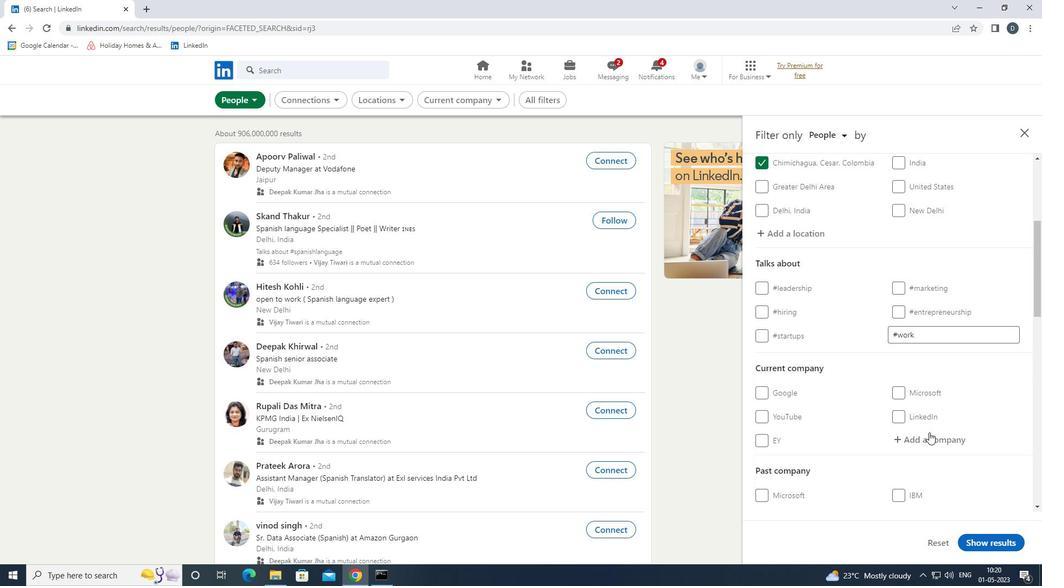 
Action: Key pressed <Key.shift>ROYAL<Key.space><Key.shift>X<Key.backspace><Key.shift><Key.shift>CYBER
Screenshot: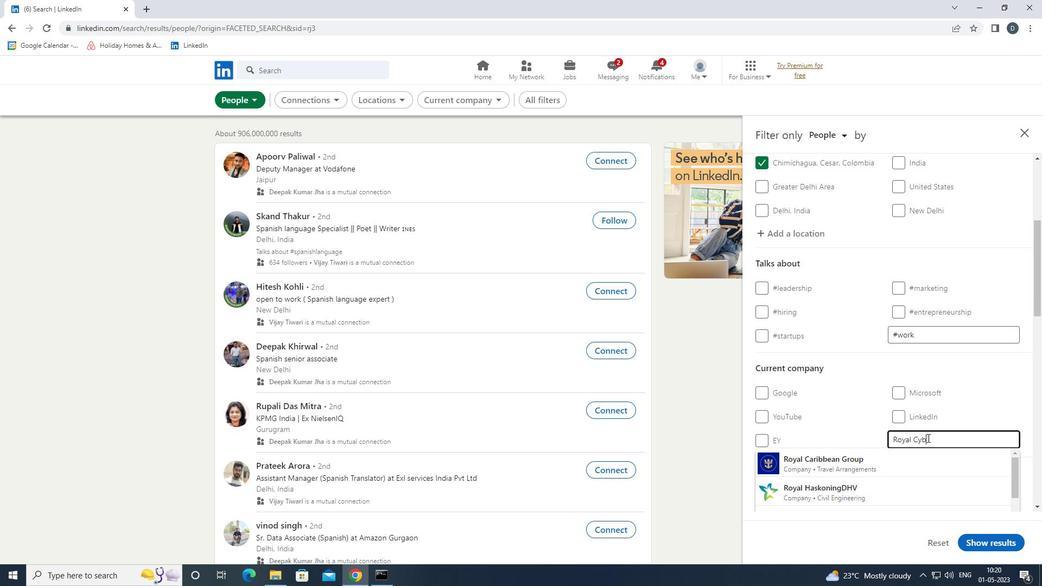 
Action: Mouse moved to (932, 470)
Screenshot: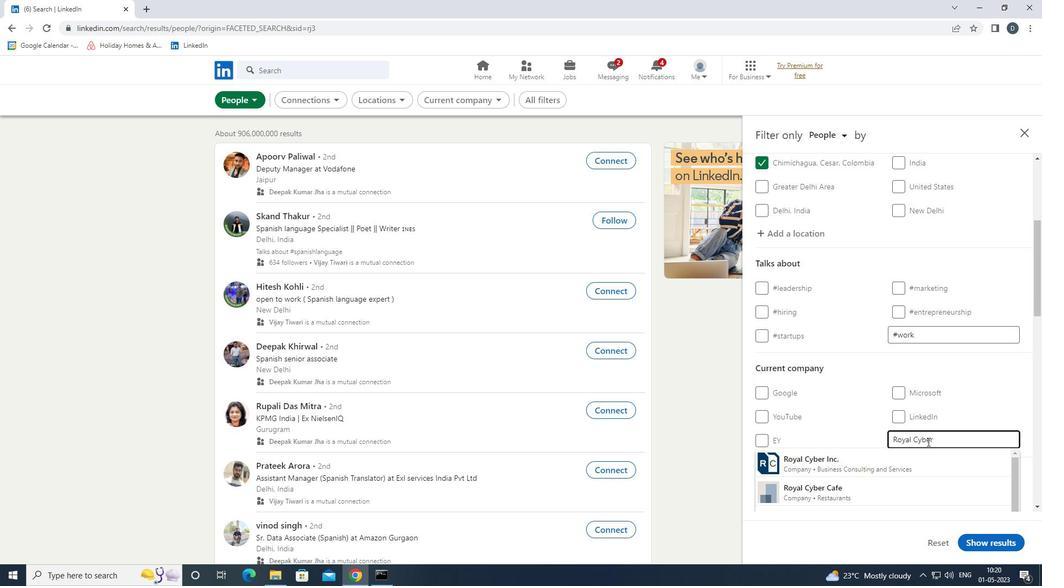 
Action: Mouse pressed left at (932, 470)
Screenshot: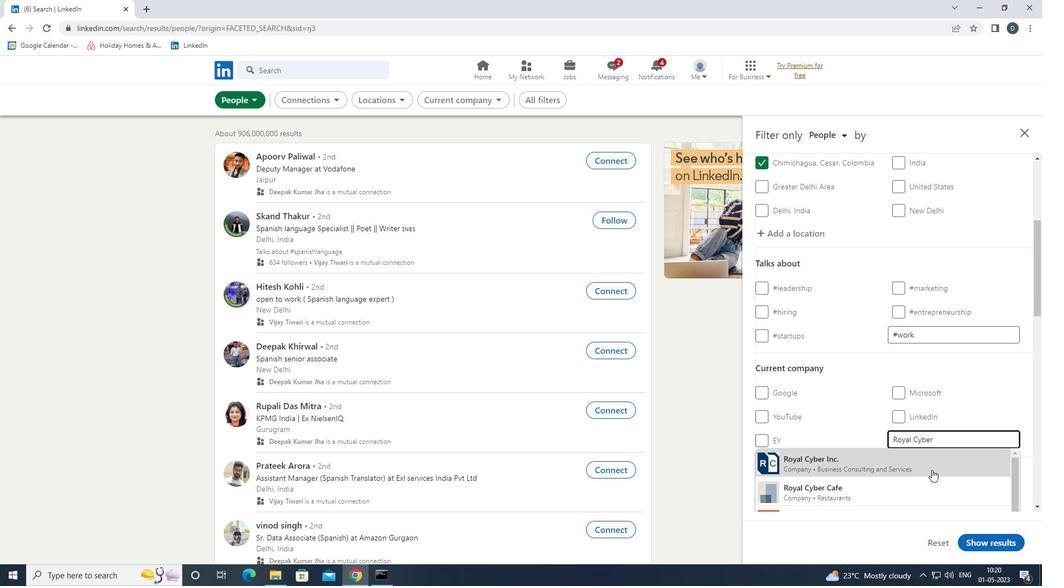 
Action: Mouse scrolled (932, 469) with delta (0, 0)
Screenshot: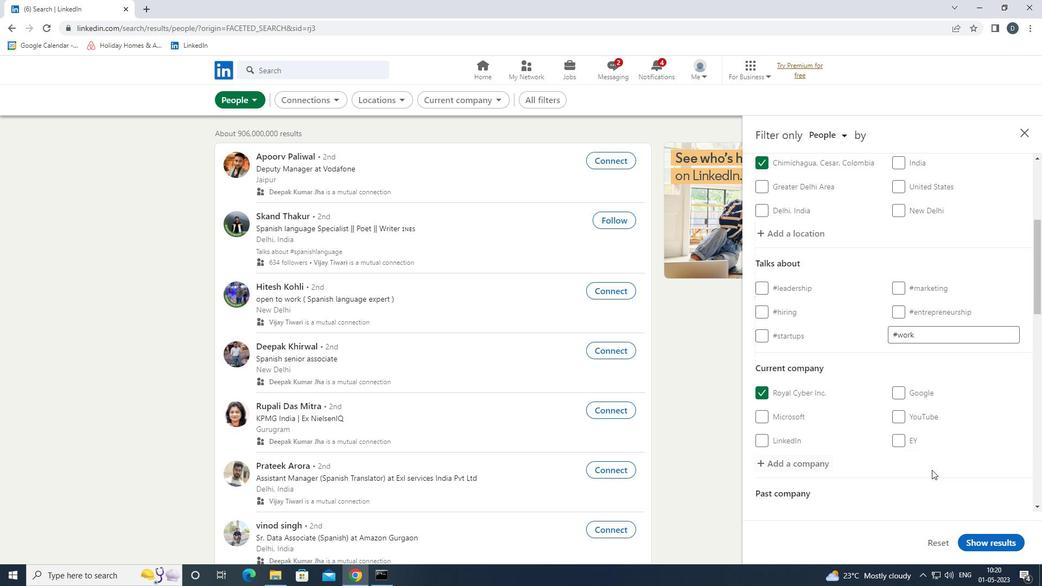 
Action: Mouse scrolled (932, 469) with delta (0, 0)
Screenshot: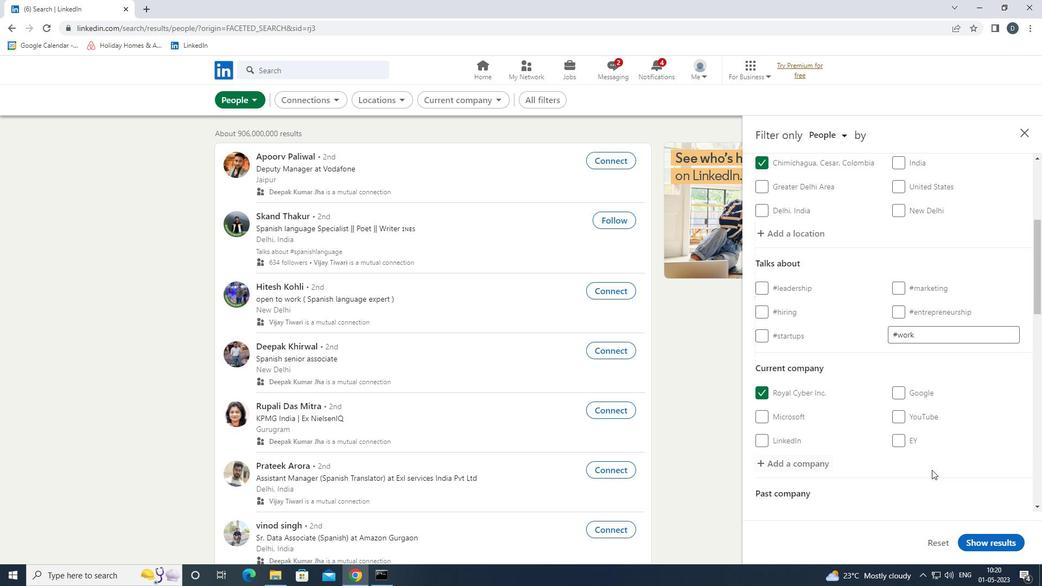 
Action: Mouse scrolled (932, 469) with delta (0, 0)
Screenshot: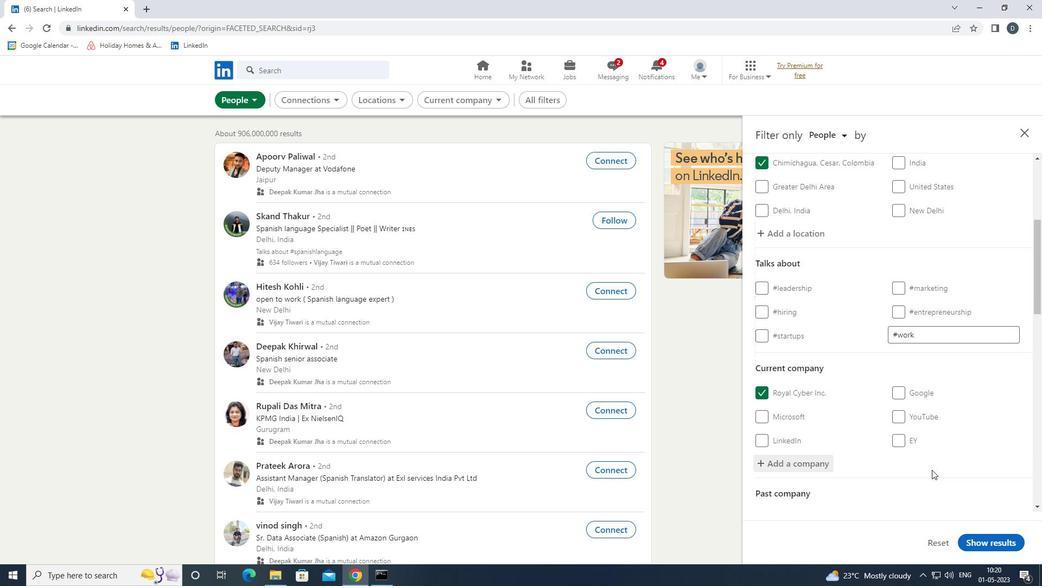 
Action: Mouse moved to (916, 422)
Screenshot: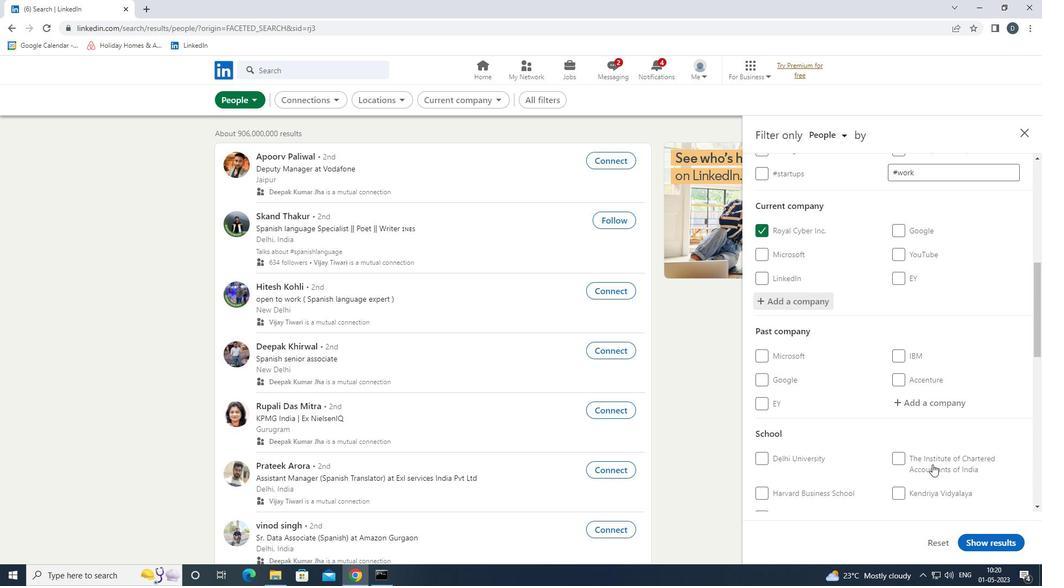 
Action: Mouse scrolled (916, 422) with delta (0, 0)
Screenshot: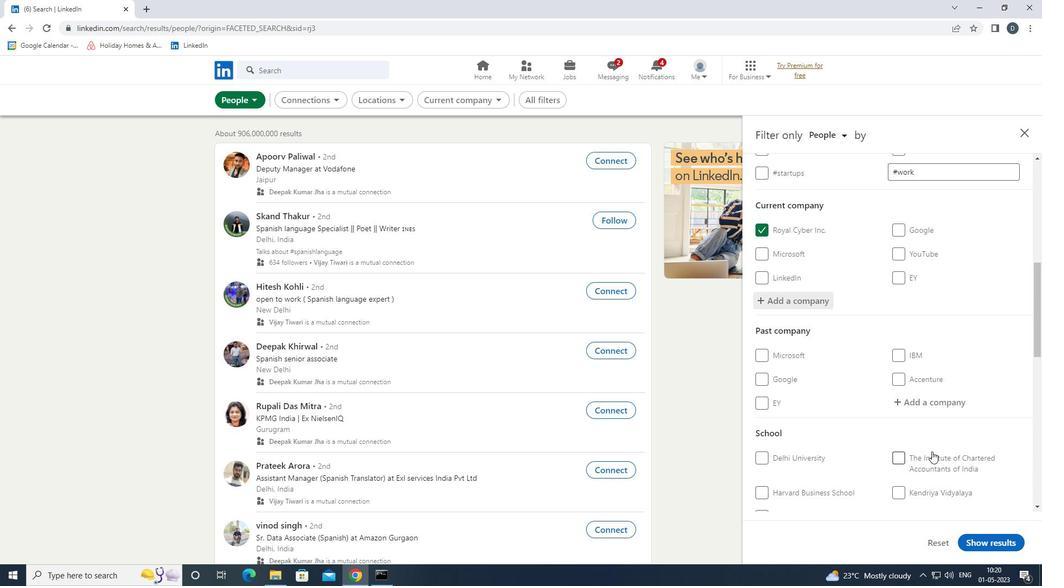 
Action: Mouse scrolled (916, 422) with delta (0, 0)
Screenshot: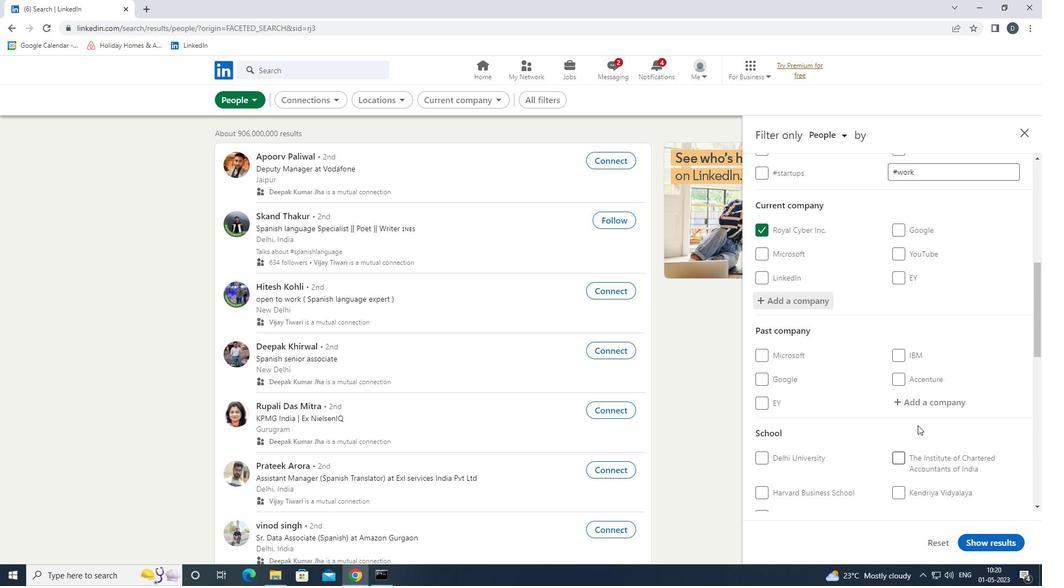 
Action: Mouse moved to (920, 409)
Screenshot: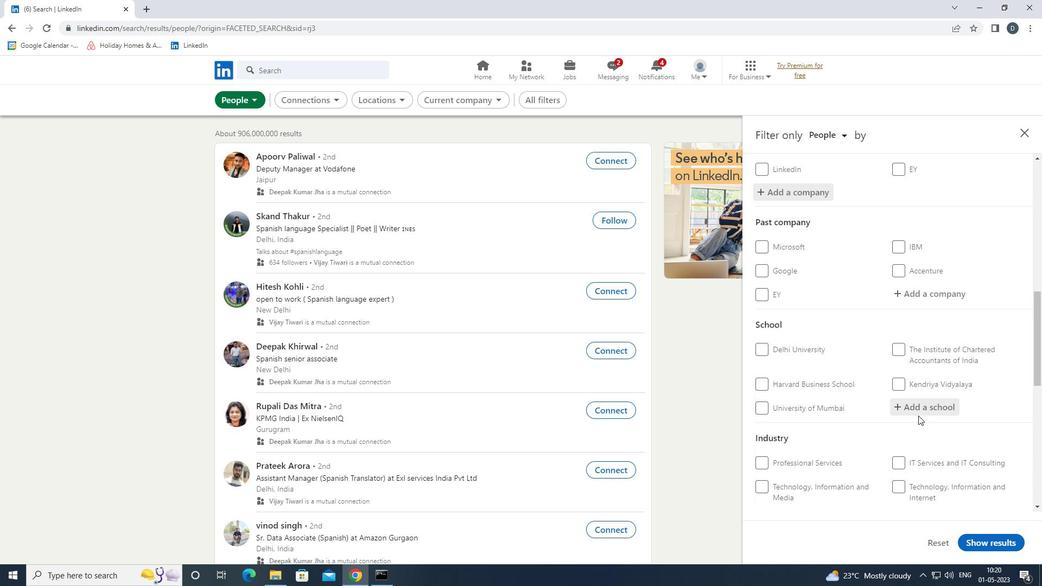 
Action: Mouse pressed left at (920, 409)
Screenshot: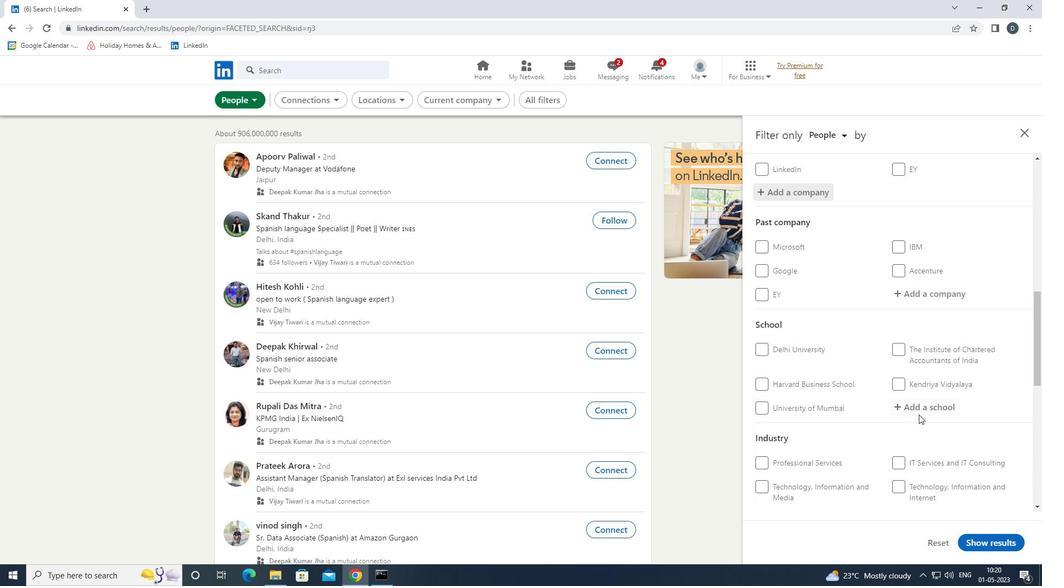 
Action: Key pressed <Key.shift>RAK<Key.backspace>J<Key.space><Key.shift><Key.shift><Key.shift>KUMAR
Screenshot: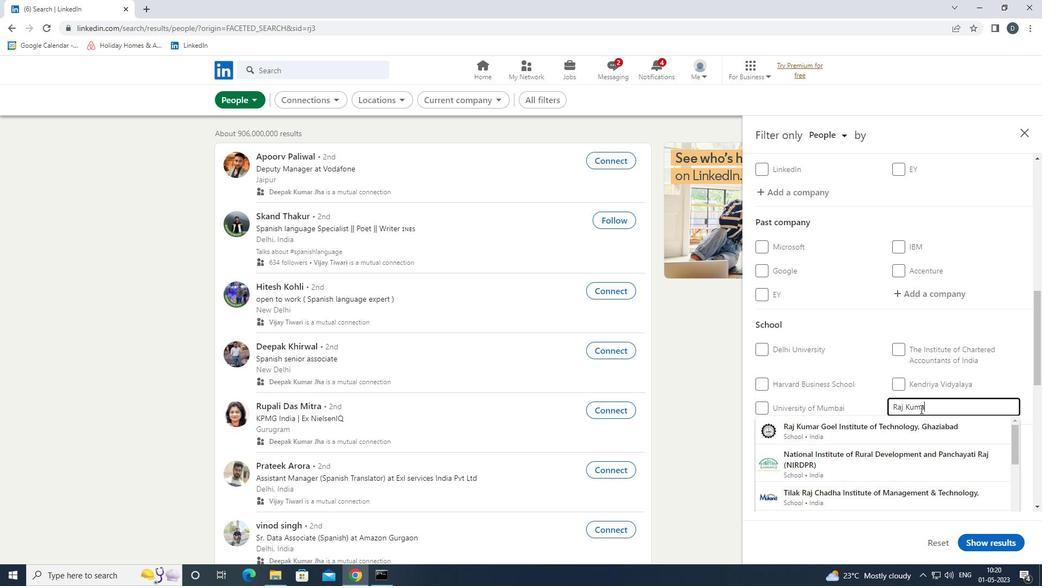 
Action: Mouse moved to (966, 432)
Screenshot: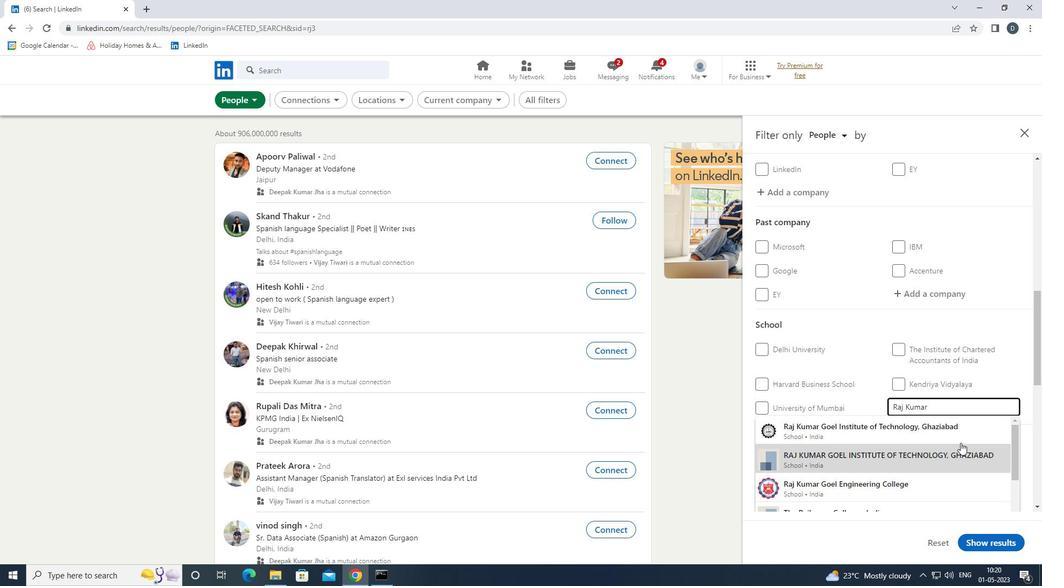 
Action: Mouse pressed left at (966, 432)
Screenshot: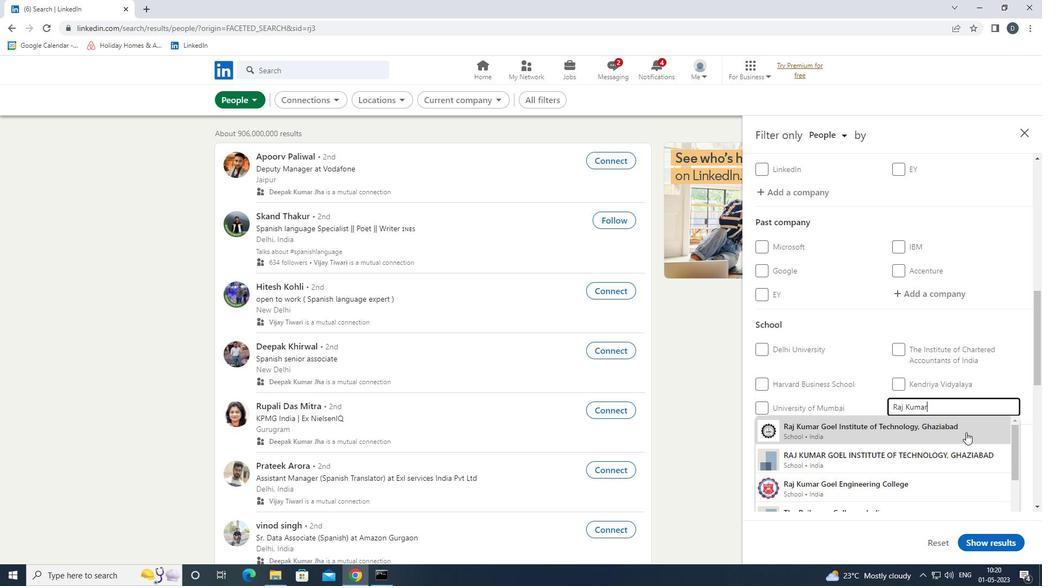 
Action: Mouse scrolled (966, 432) with delta (0, 0)
Screenshot: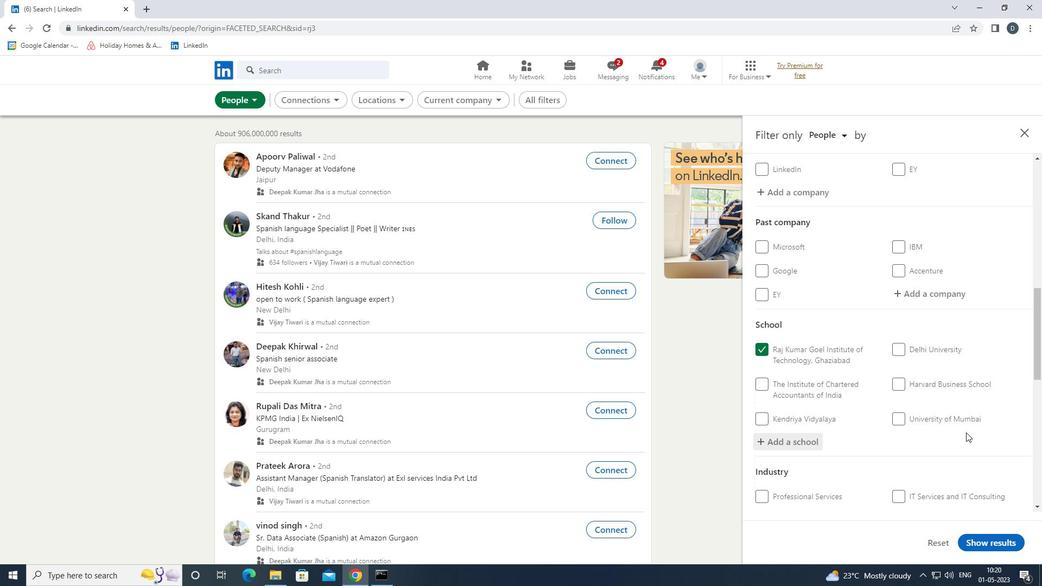 
Action: Mouse scrolled (966, 432) with delta (0, 0)
Screenshot: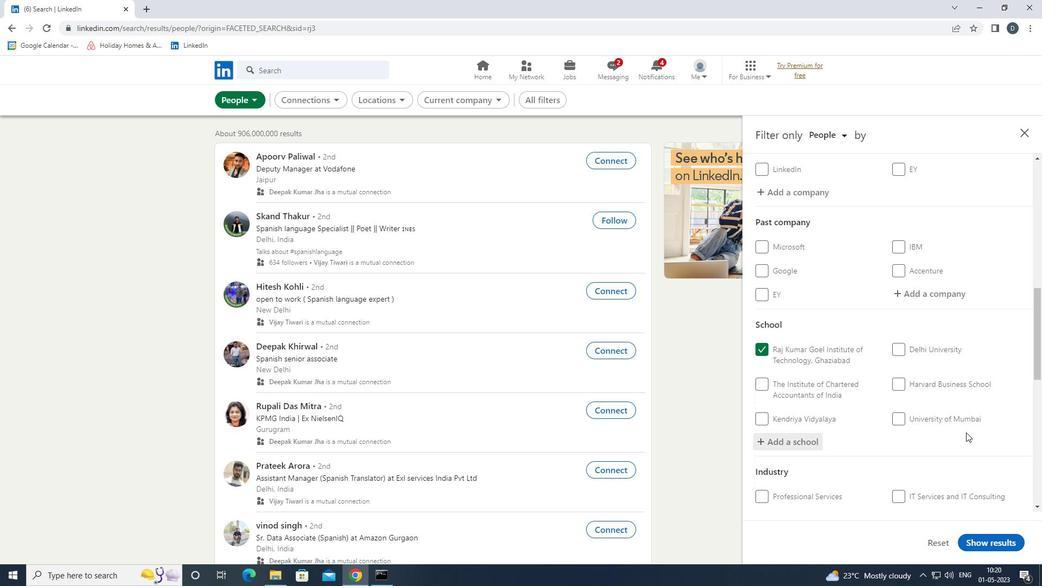 
Action: Mouse scrolled (966, 432) with delta (0, 0)
Screenshot: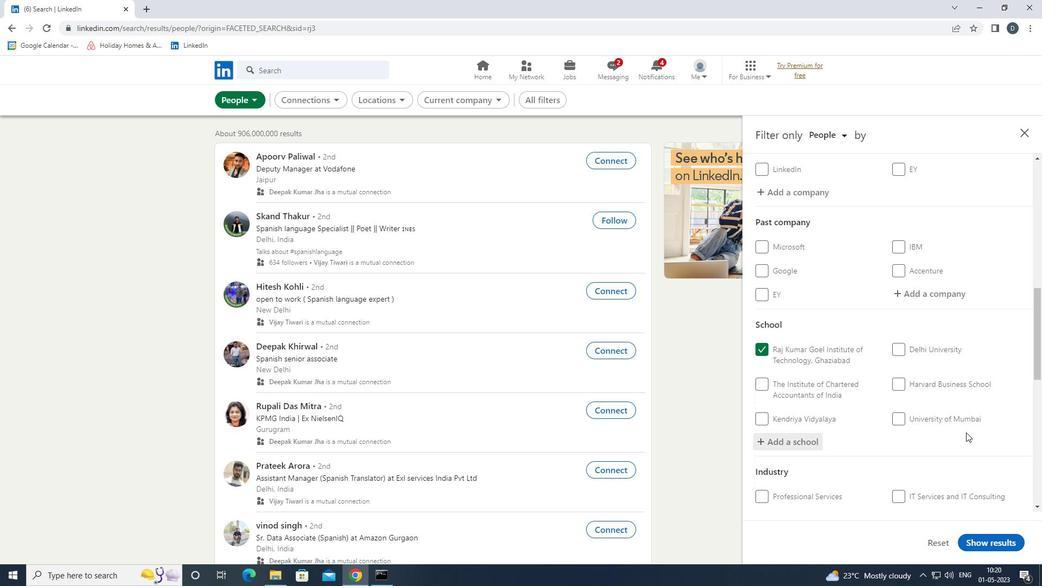 
Action: Mouse scrolled (966, 432) with delta (0, 0)
Screenshot: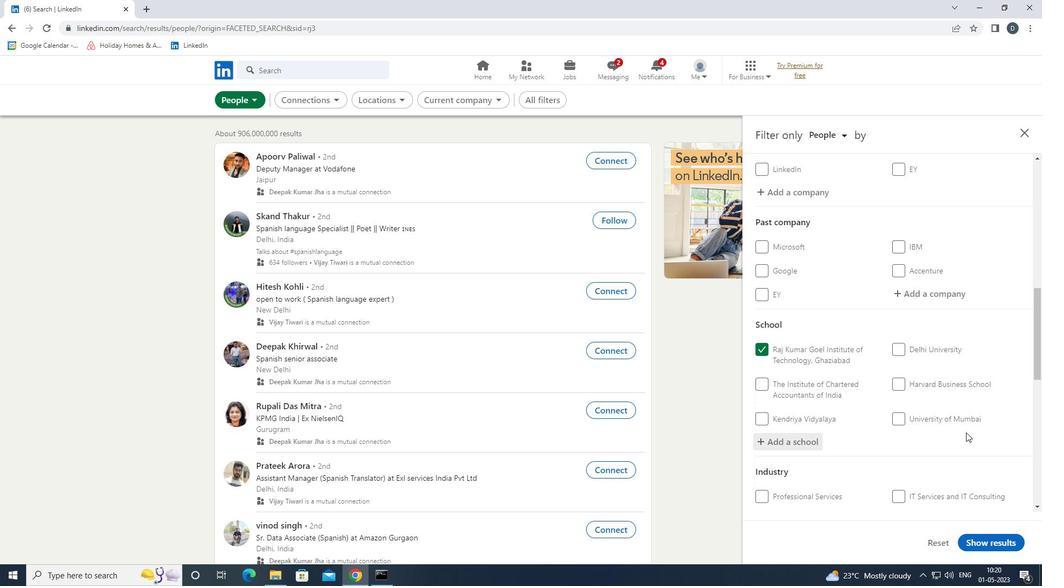 
Action: Mouse moved to (935, 335)
Screenshot: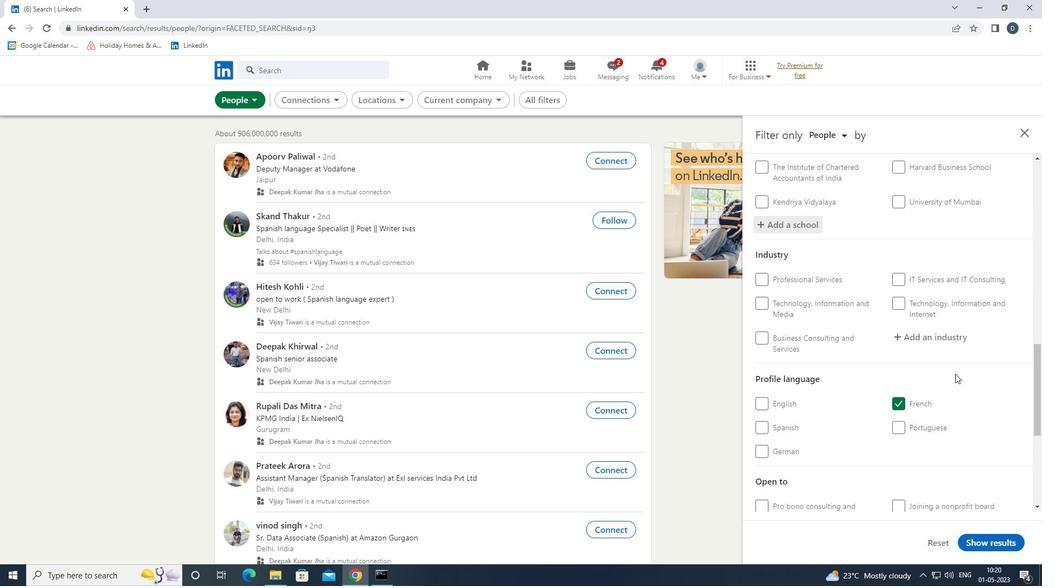 
Action: Mouse pressed left at (935, 335)
Screenshot: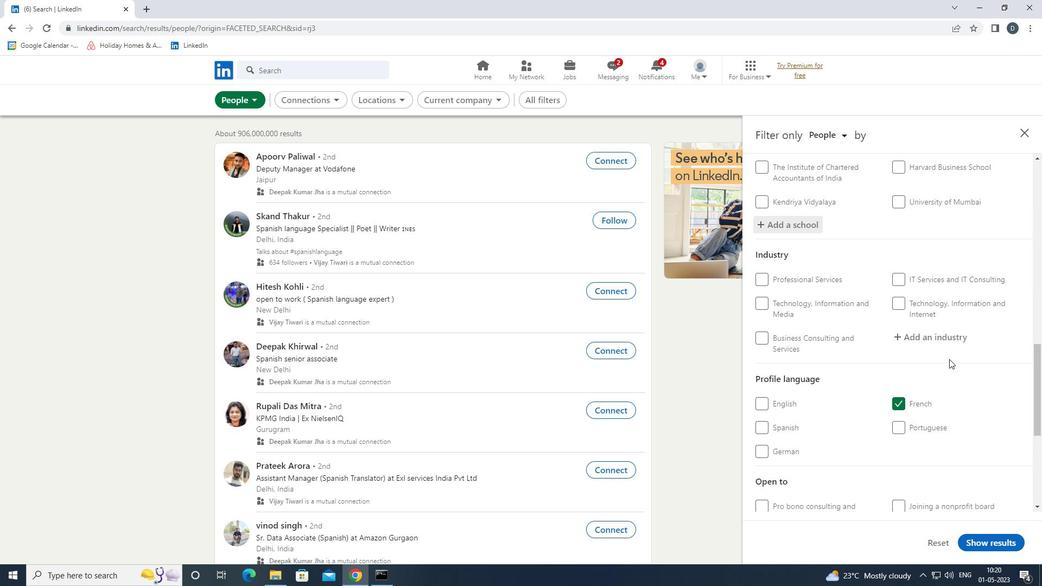 
Action: Mouse moved to (950, 341)
Screenshot: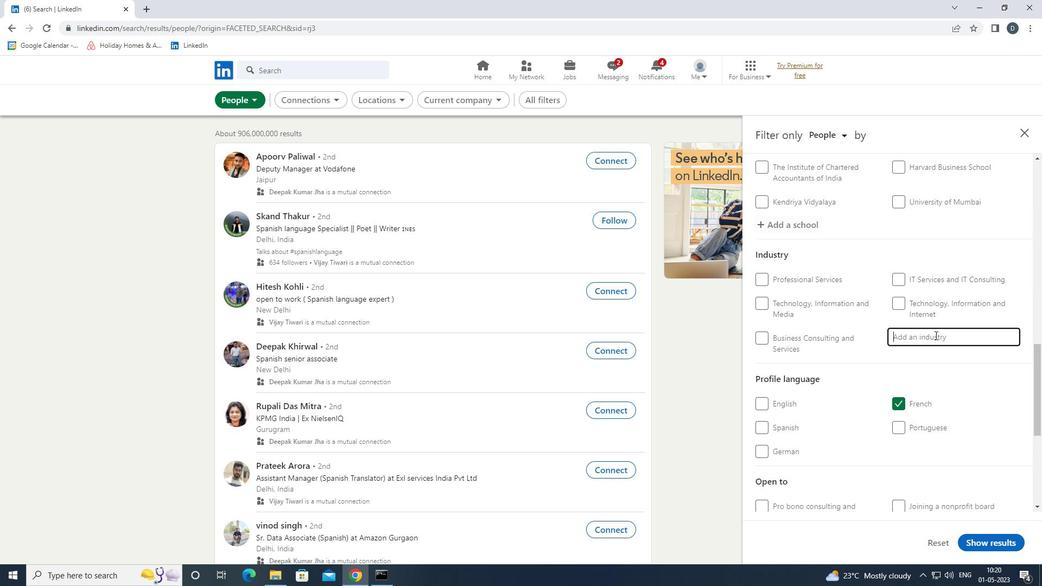 
Action: Key pressed <Key.shift>INVEST<Key.down><Key.down><Key.down><Key.enter>
Screenshot: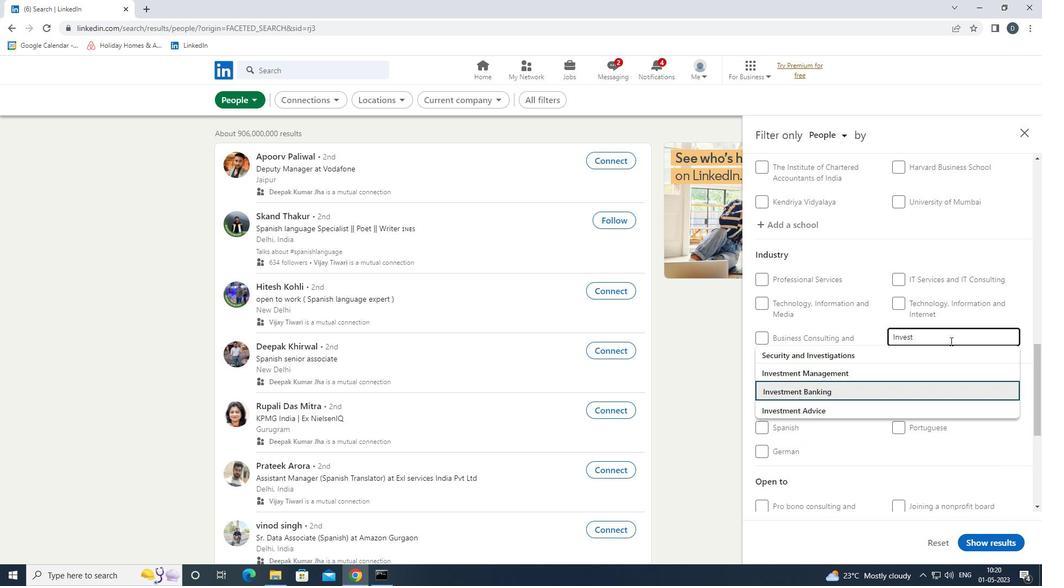 
Action: Mouse scrolled (950, 340) with delta (0, 0)
Screenshot: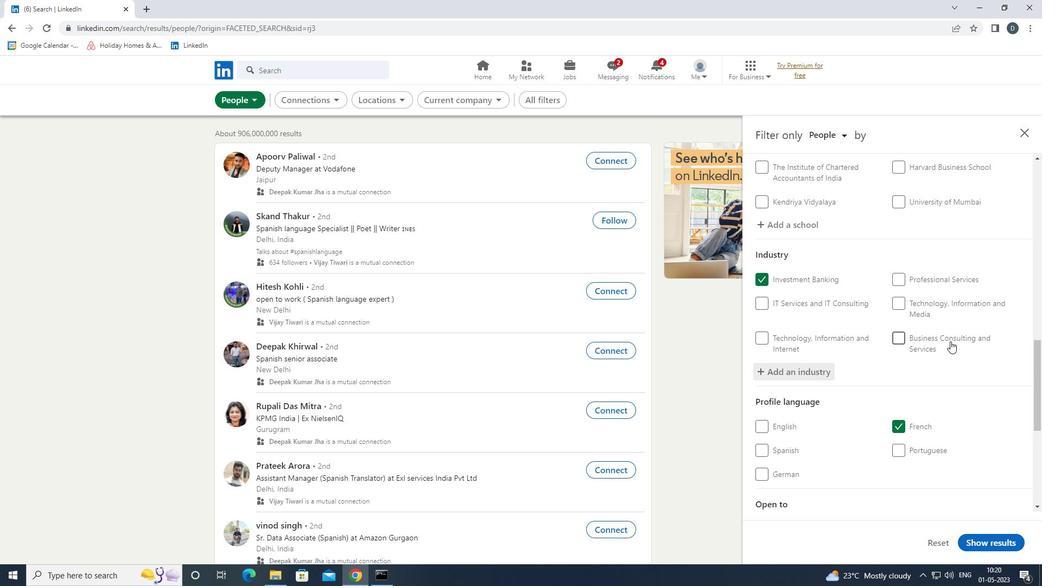
Action: Mouse scrolled (950, 340) with delta (0, 0)
Screenshot: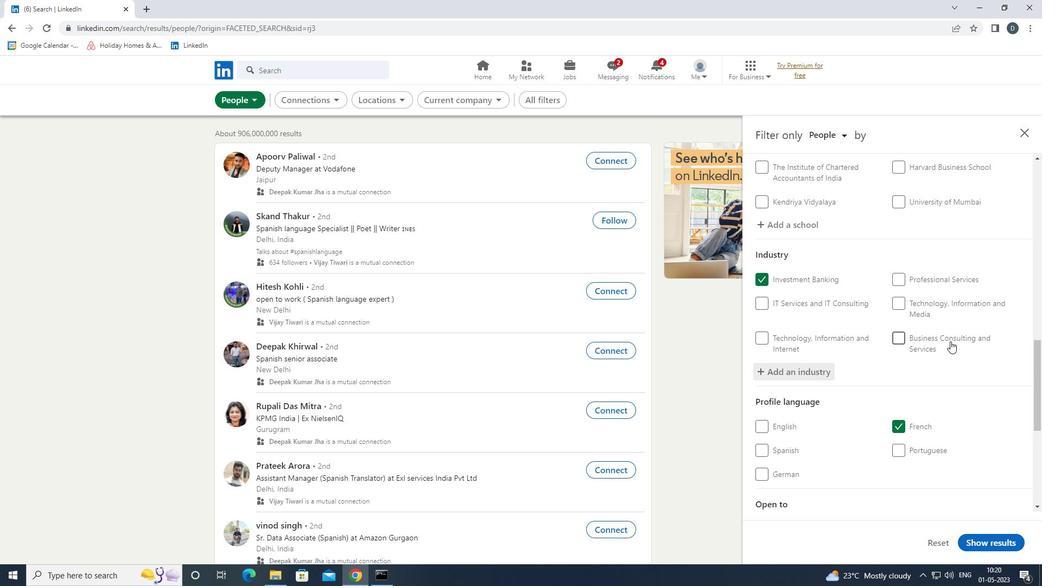 
Action: Mouse scrolled (950, 340) with delta (0, 0)
Screenshot: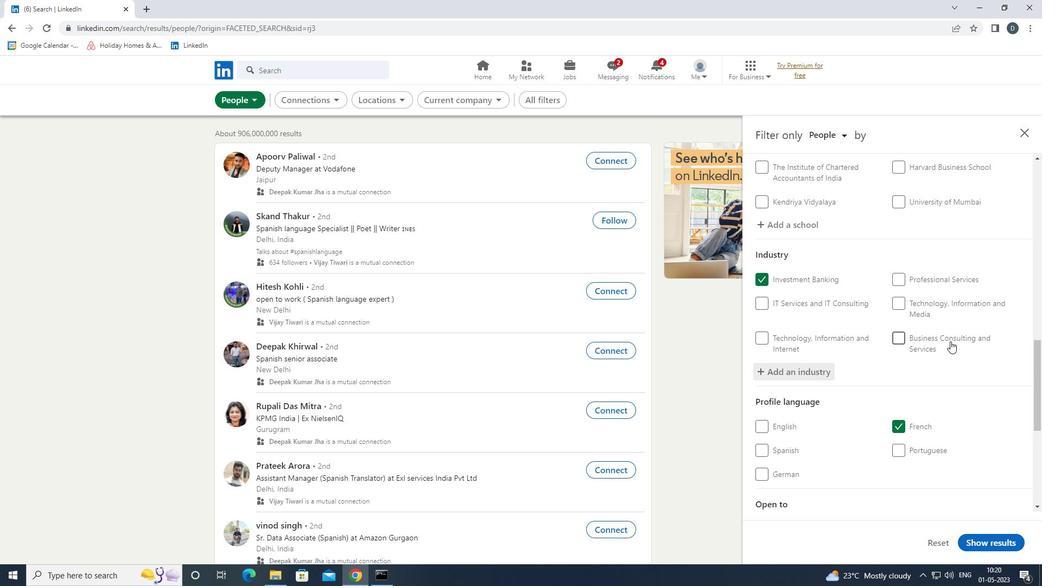 
Action: Mouse scrolled (950, 340) with delta (0, 0)
Screenshot: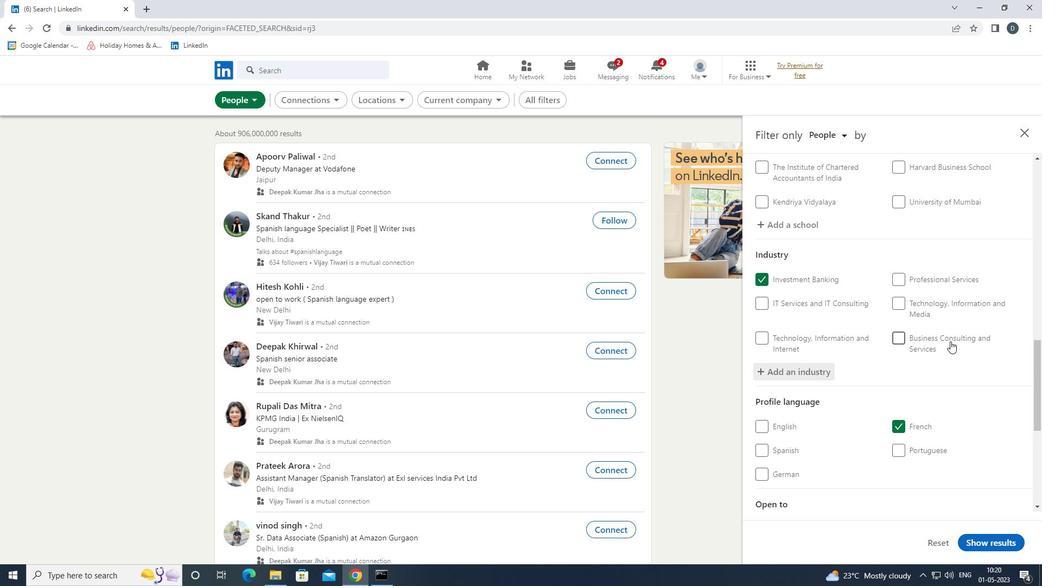 
Action: Mouse scrolled (950, 340) with delta (0, 0)
Screenshot: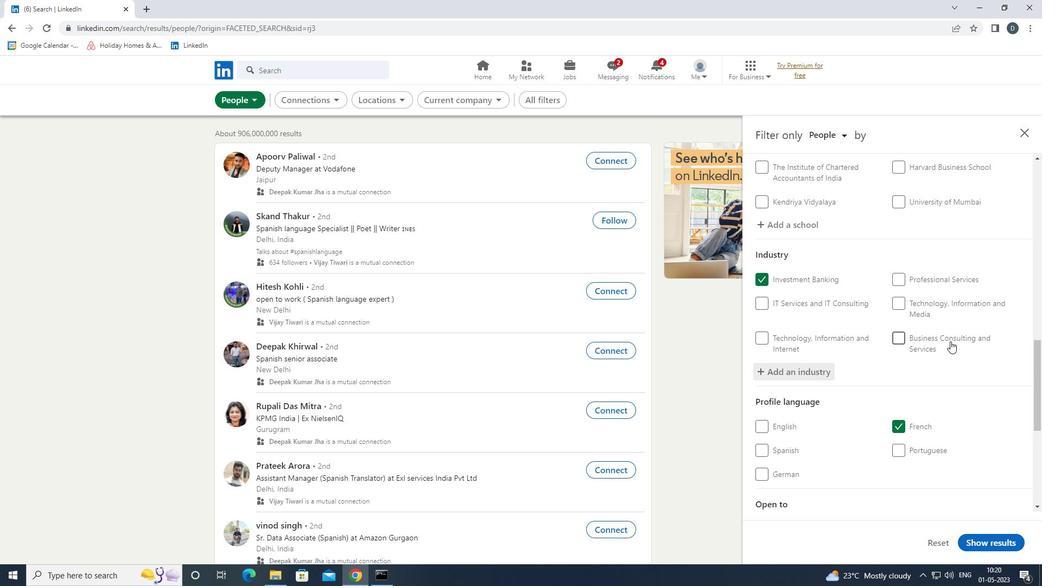 
Action: Mouse moved to (923, 376)
Screenshot: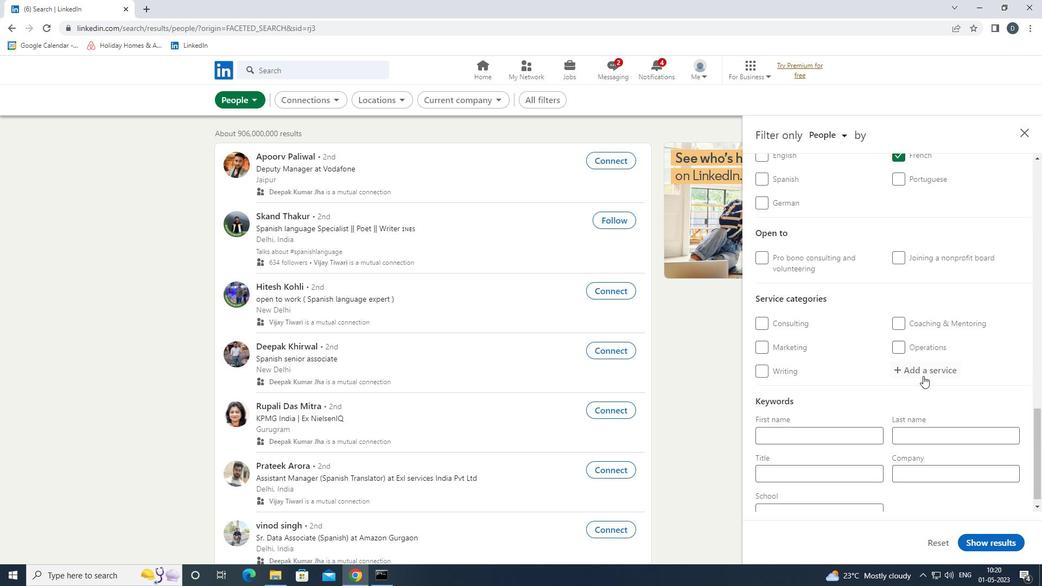 
Action: Mouse pressed left at (923, 376)
Screenshot: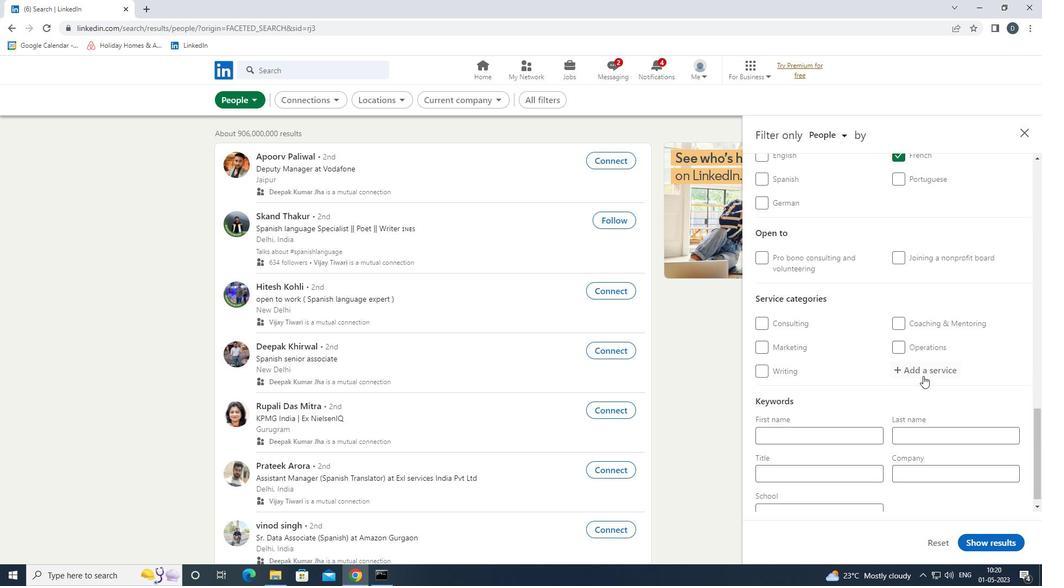
Action: Key pressed <Key.shift>TRAINING<Key.down><Key.enter>
Screenshot: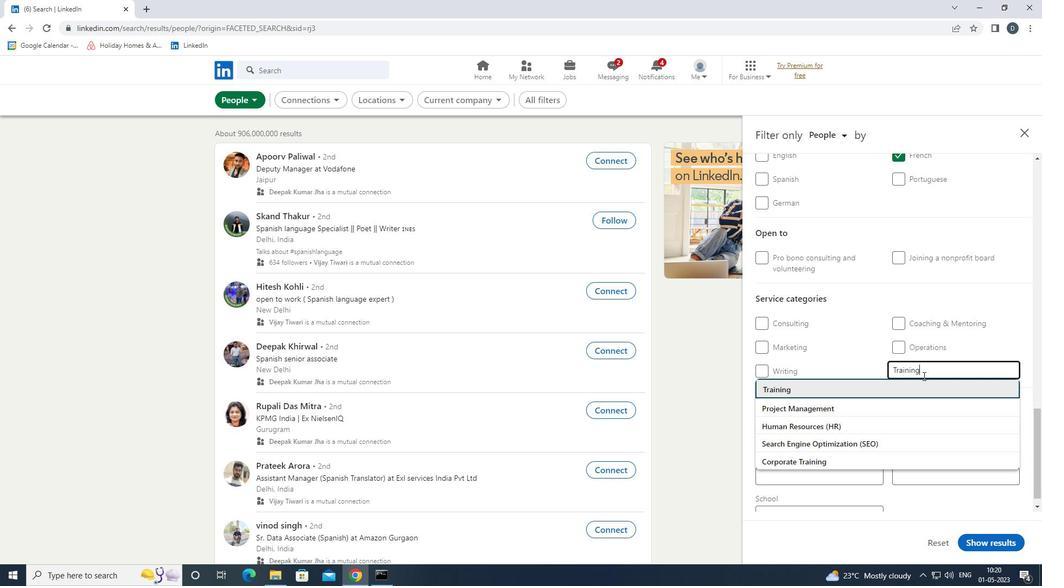 
Action: Mouse scrolled (923, 375) with delta (0, 0)
Screenshot: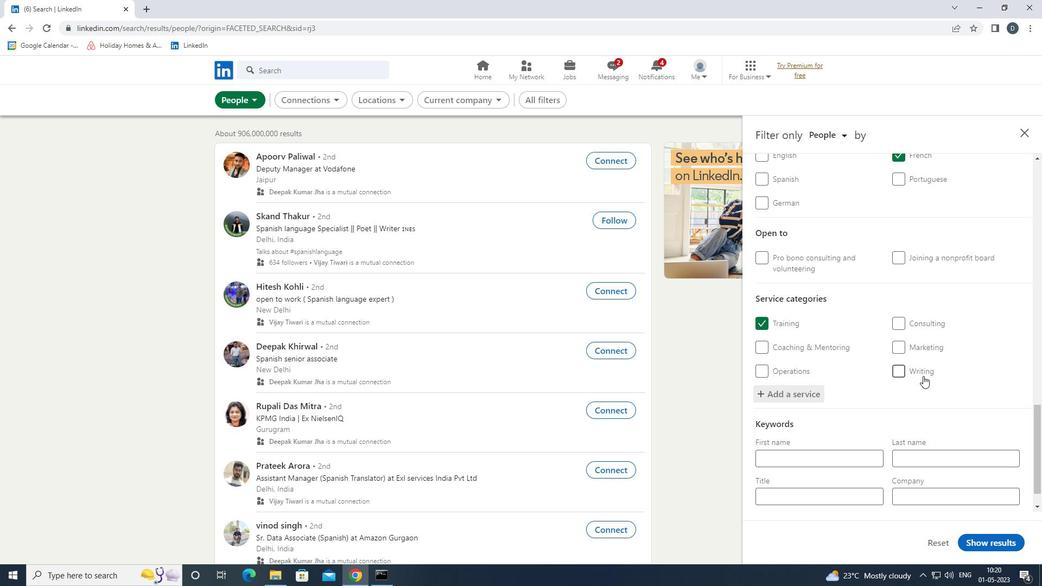 
Action: Mouse scrolled (923, 375) with delta (0, 0)
Screenshot: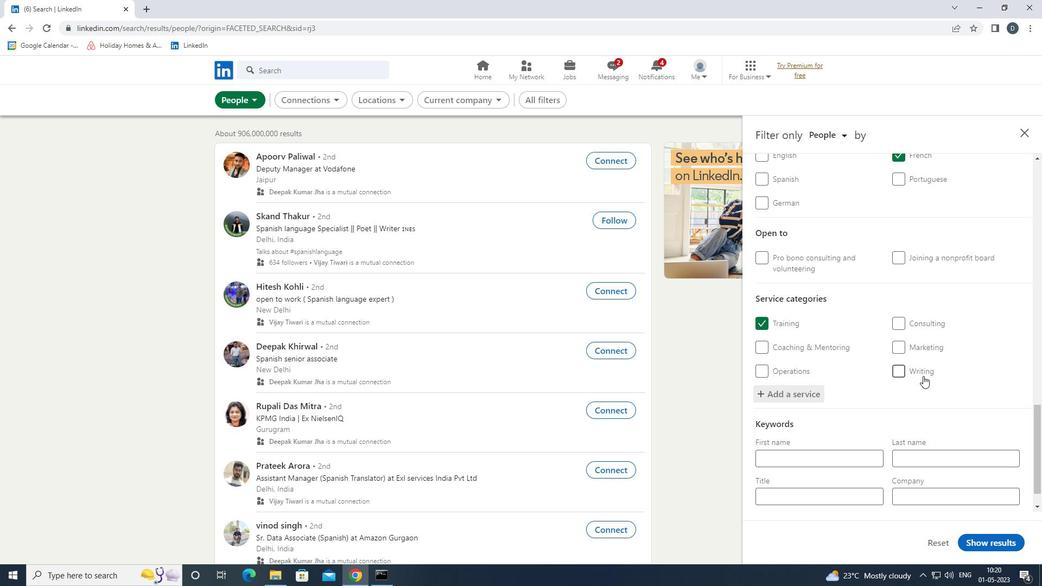 
Action: Mouse scrolled (923, 375) with delta (0, 0)
Screenshot: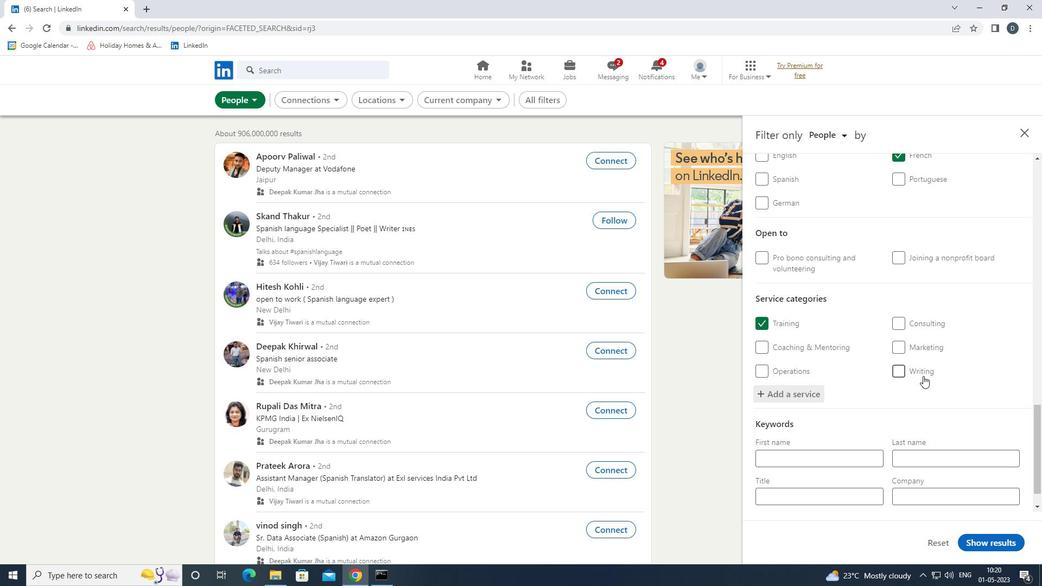 
Action: Mouse scrolled (923, 375) with delta (0, 0)
Screenshot: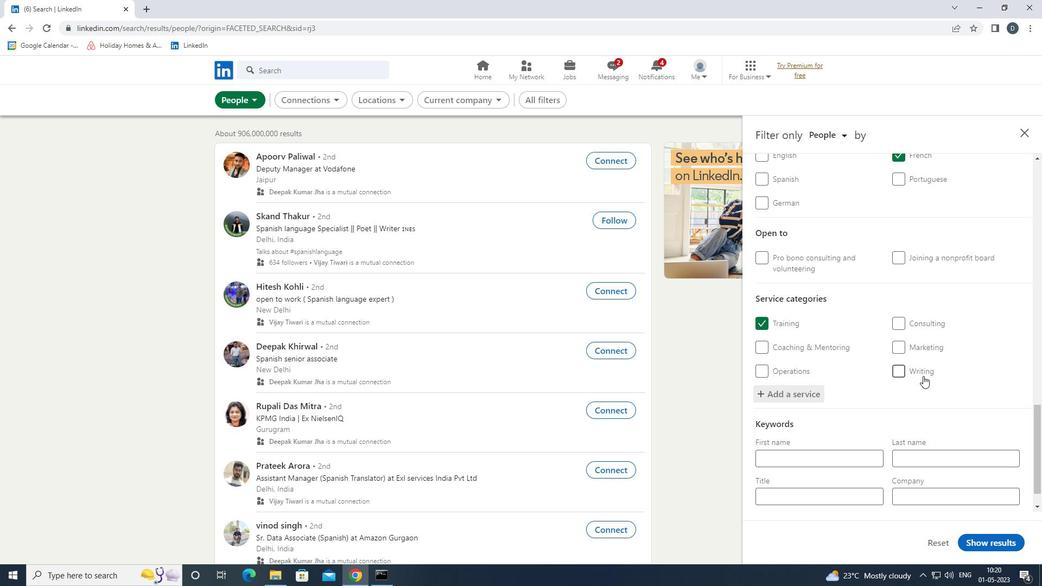 
Action: Mouse scrolled (923, 375) with delta (0, 0)
Screenshot: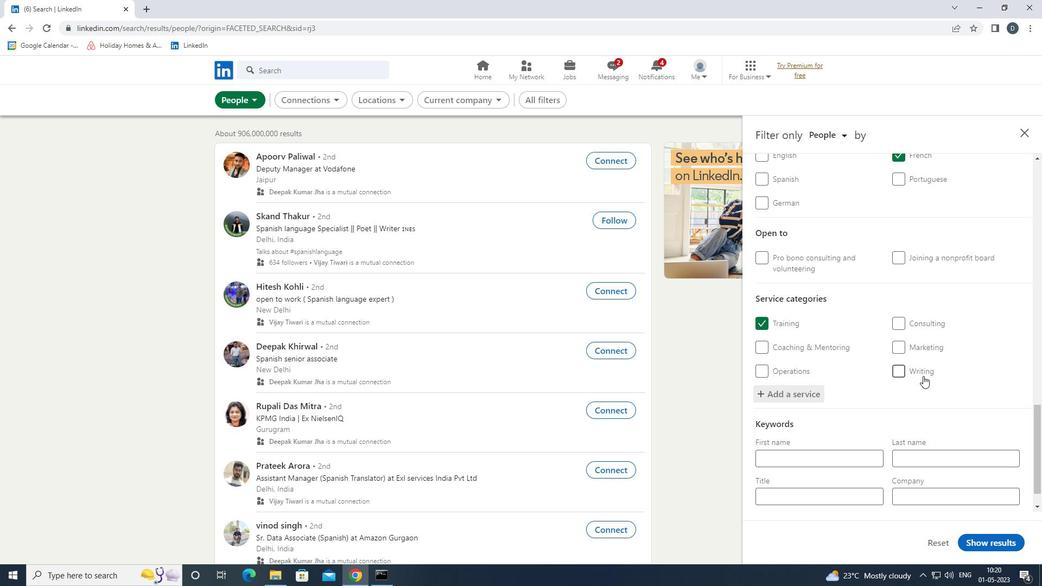 
Action: Mouse moved to (847, 461)
Screenshot: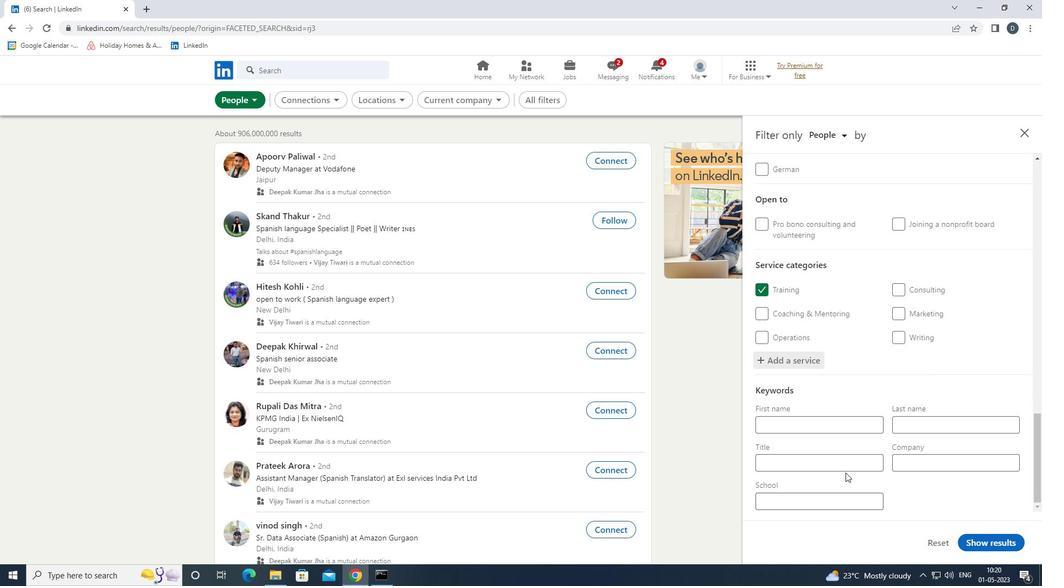 
Action: Mouse pressed left at (847, 461)
Screenshot: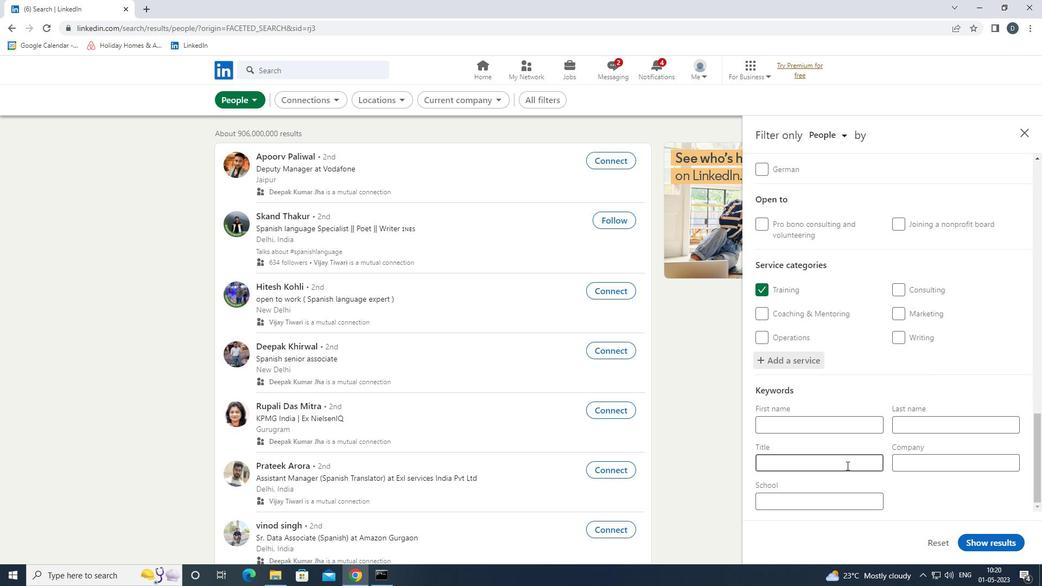 
Action: Key pressed <Key.shift>COLUMNIST
Screenshot: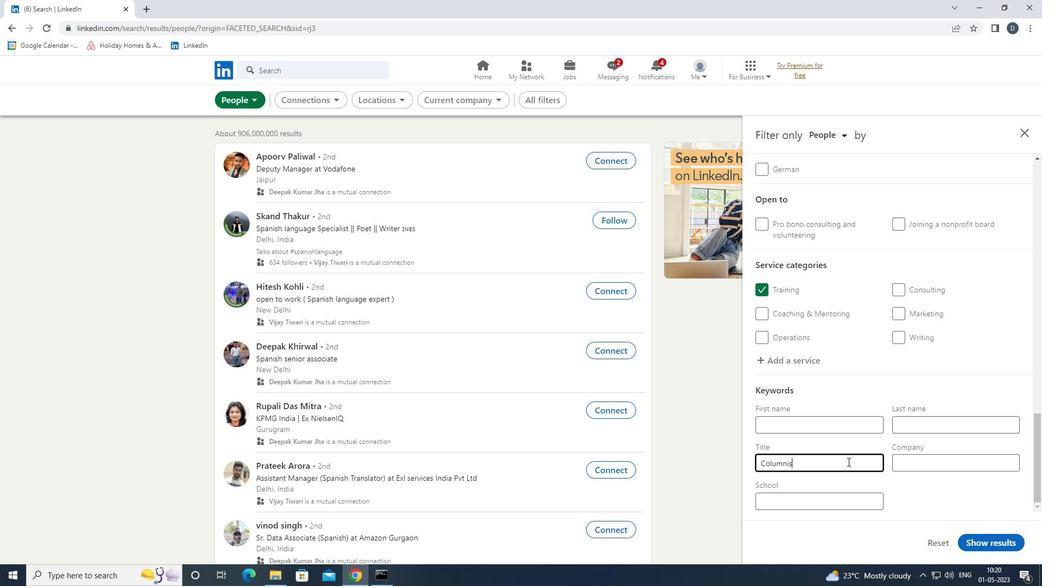 
Action: Mouse moved to (975, 540)
Screenshot: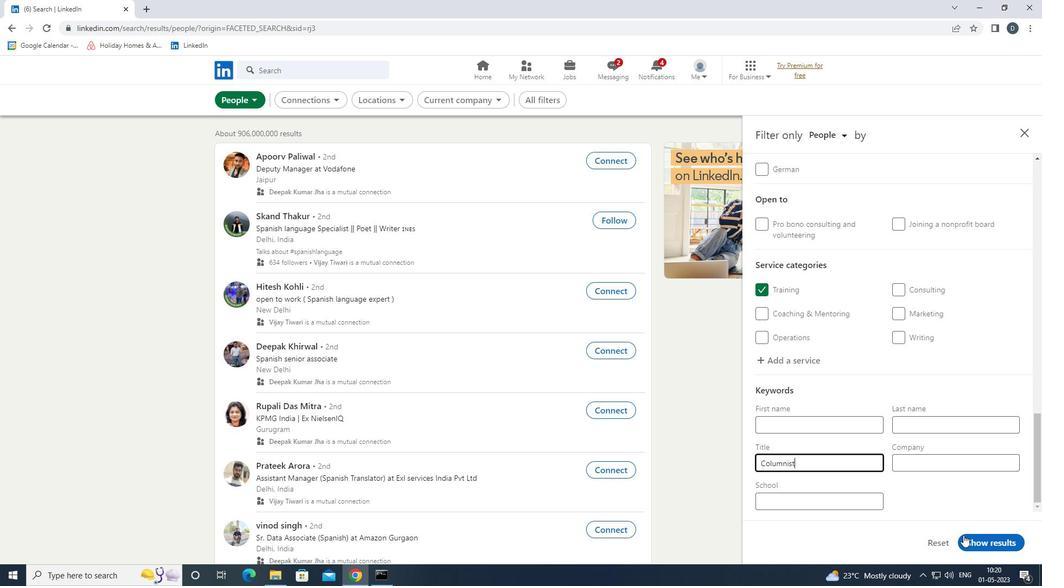 
Action: Mouse pressed left at (975, 540)
Screenshot: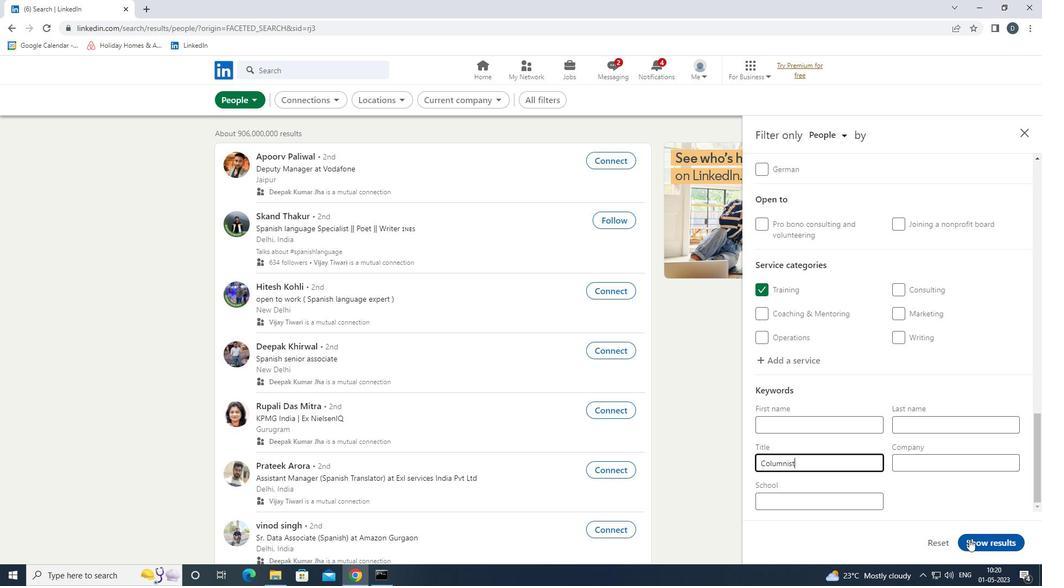 
Action: Mouse moved to (732, 361)
Screenshot: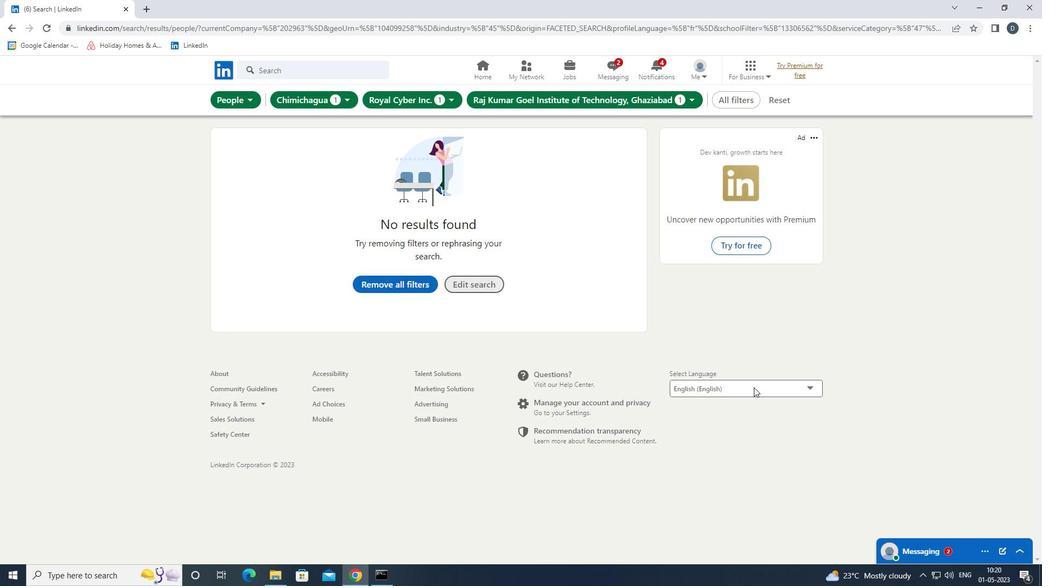 
